 Task: In the  document Olivia ,change text color to 'Dark Green' Insert the shape mentioned shape on right side of the text 'Cloud'. Change color of the shape to  YellowChange shape height to  2
Action: Mouse moved to (366, 555)
Screenshot: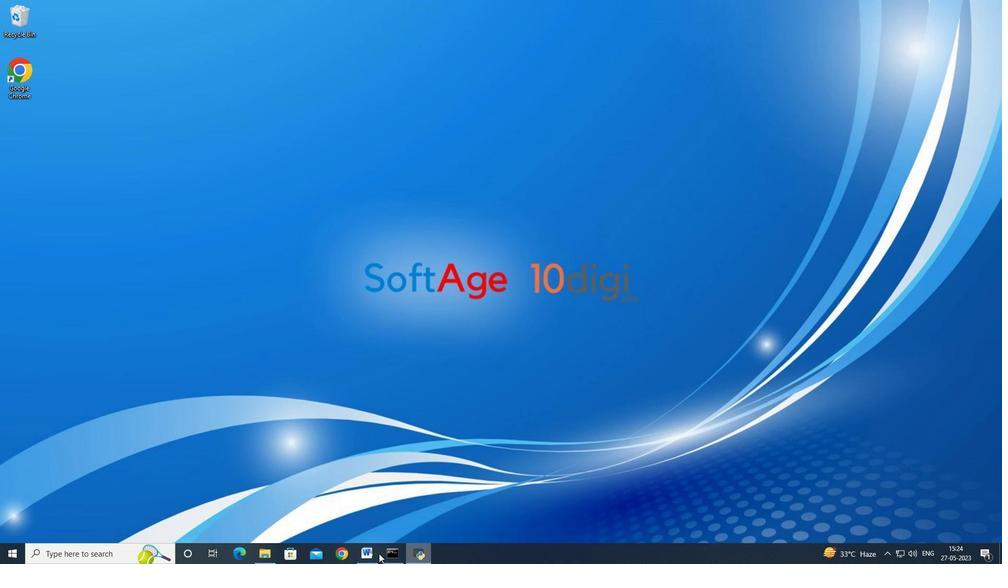 
Action: Mouse pressed left at (366, 555)
Screenshot: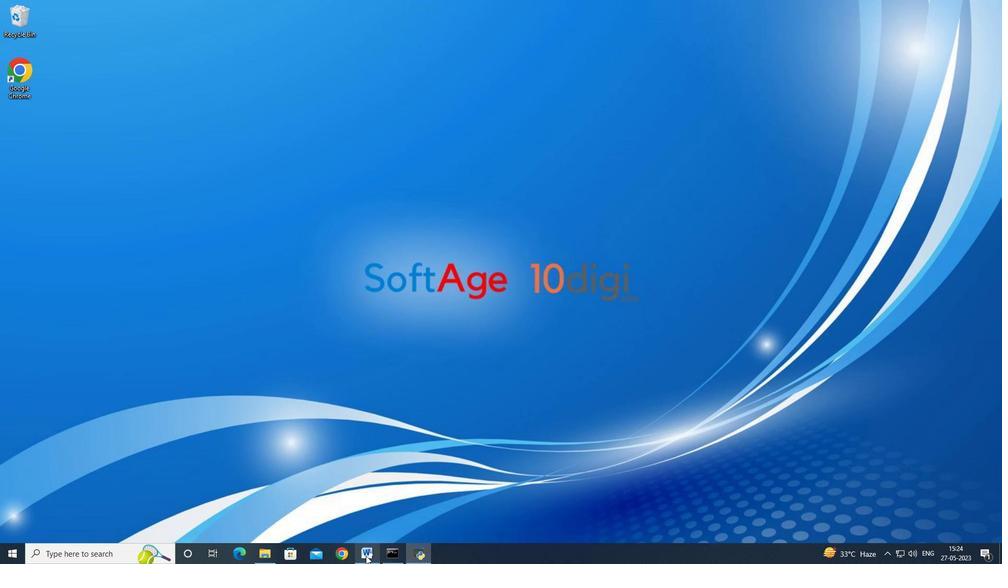 
Action: Mouse moved to (6, 18)
Screenshot: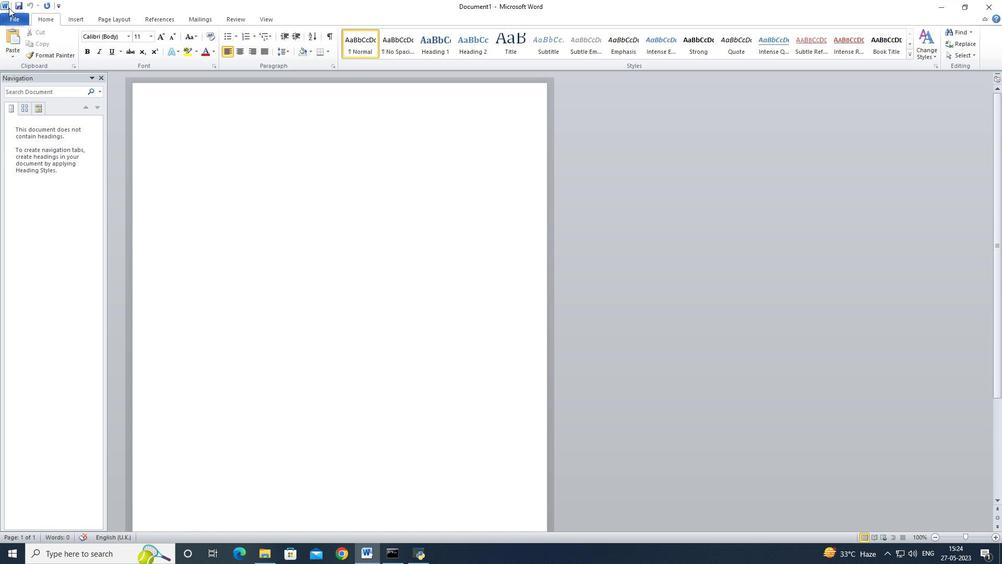 
Action: Mouse pressed left at (6, 18)
Screenshot: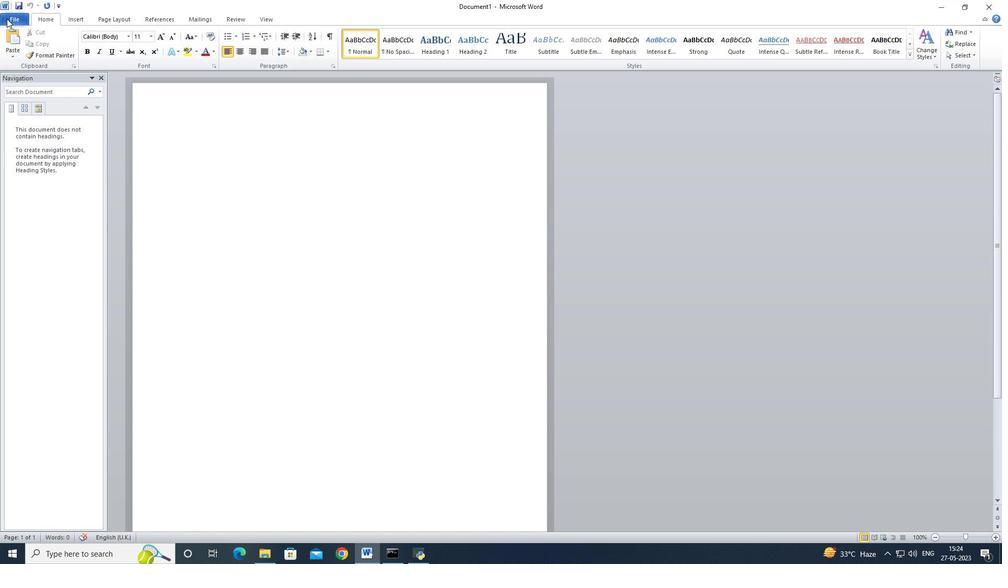 
Action: Mouse moved to (30, 141)
Screenshot: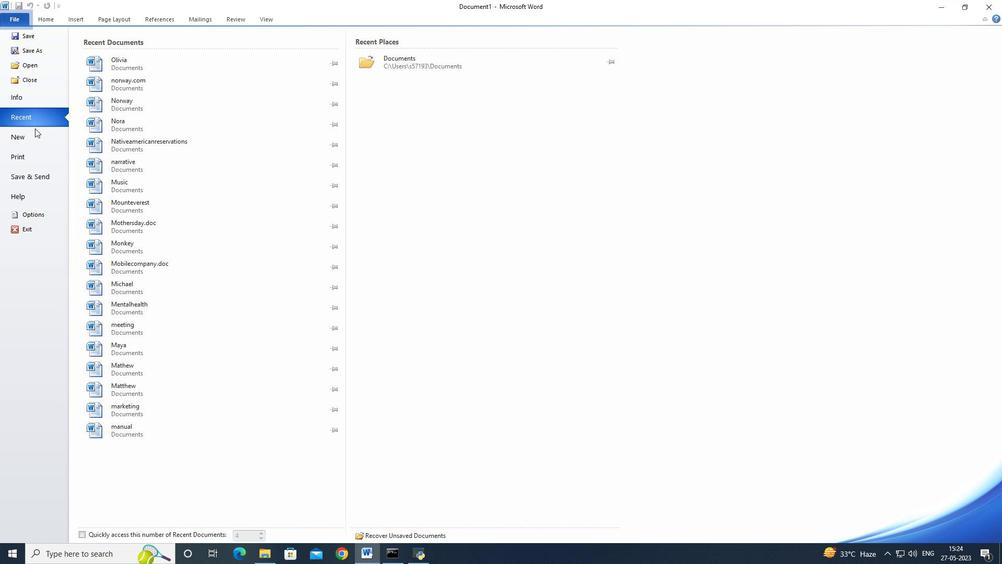 
Action: Mouse pressed left at (30, 141)
Screenshot: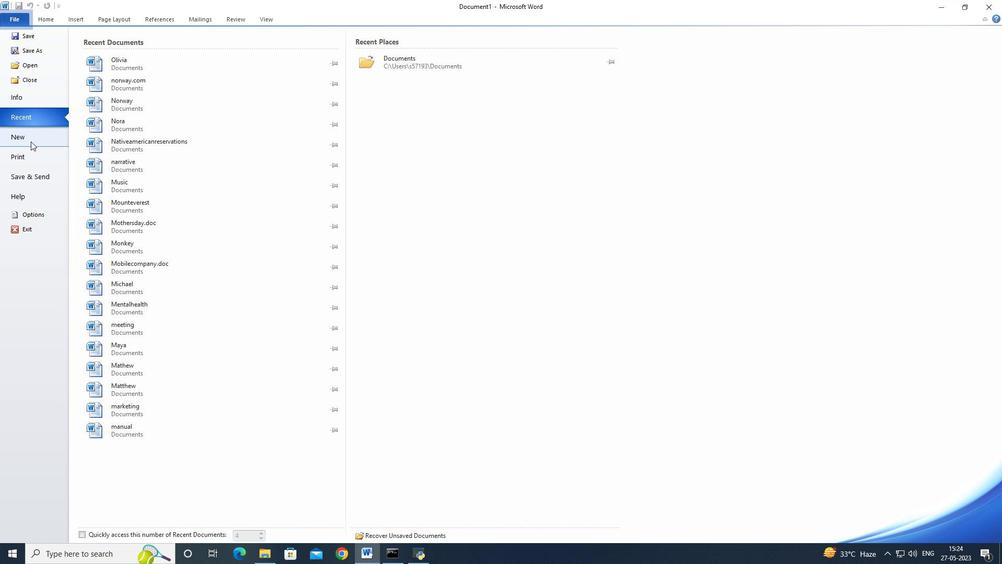 
Action: Mouse moved to (35, 137)
Screenshot: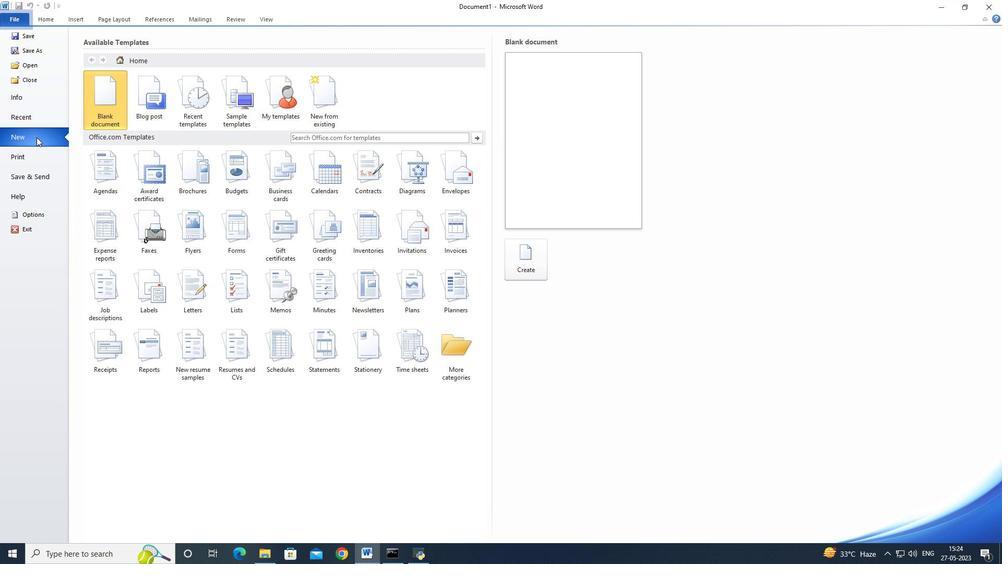 
Action: Mouse pressed left at (35, 137)
Screenshot: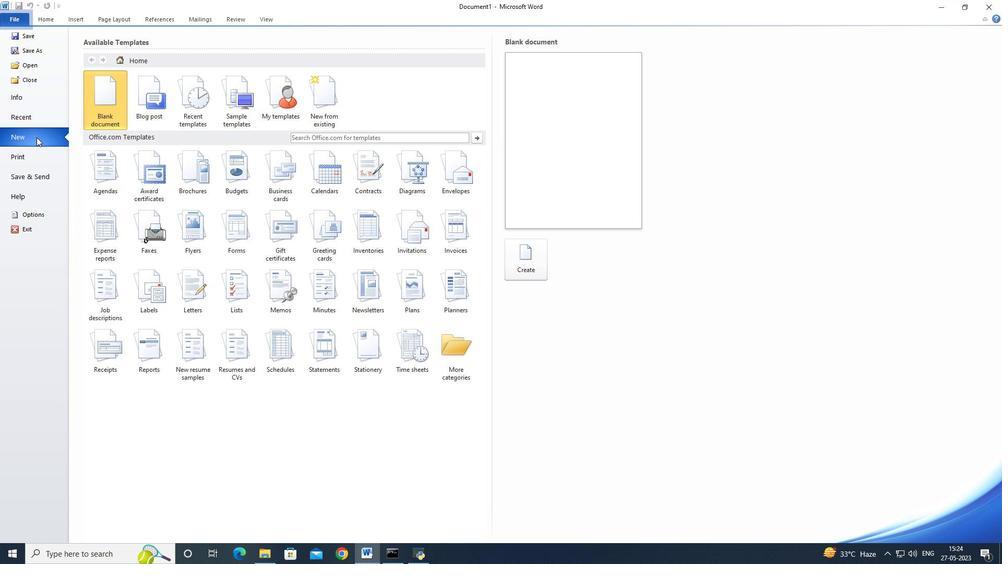 
Action: Mouse moved to (95, 121)
Screenshot: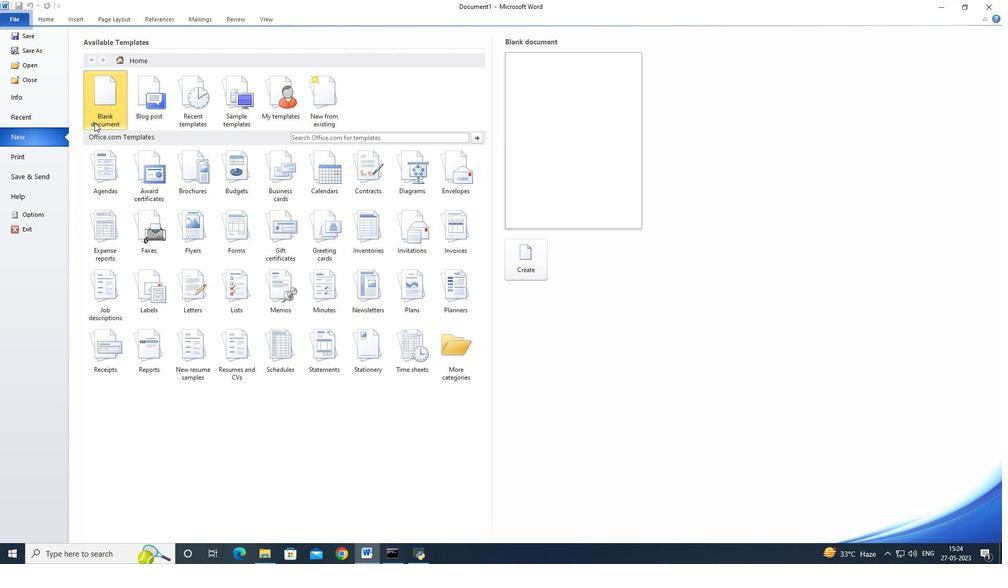 
Action: Mouse pressed left at (95, 121)
Screenshot: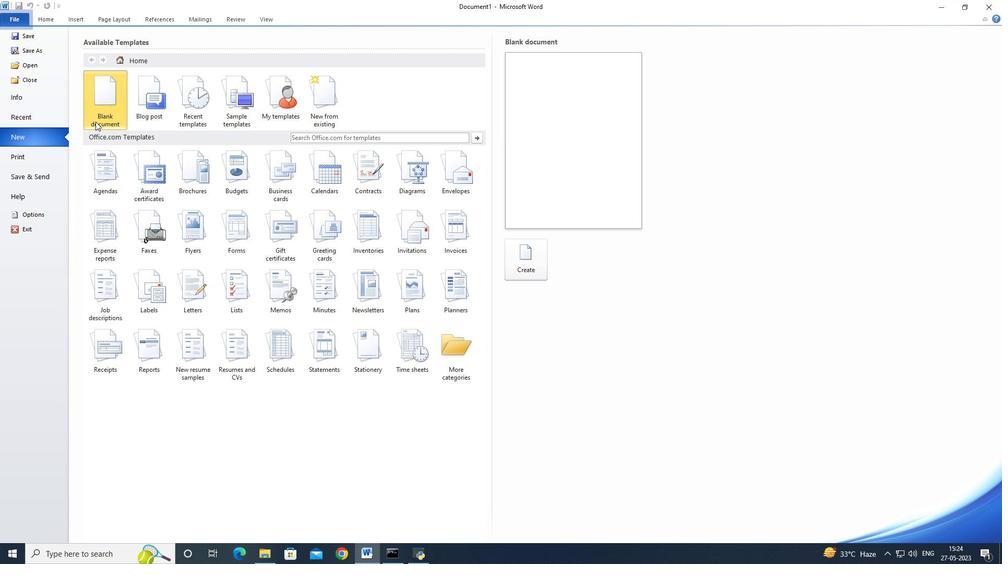
Action: Mouse pressed left at (95, 121)
Screenshot: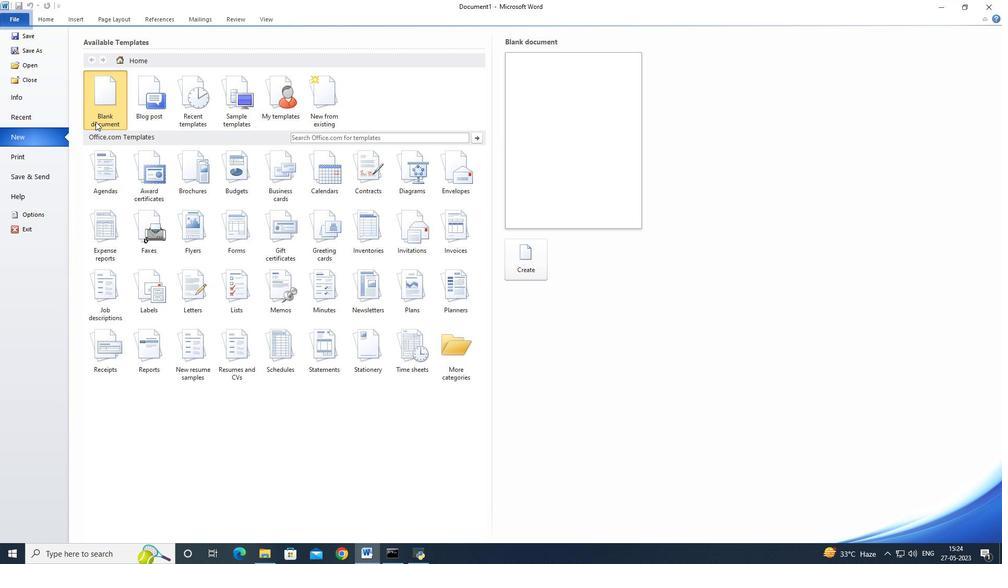 
Action: Mouse moved to (5, 14)
Screenshot: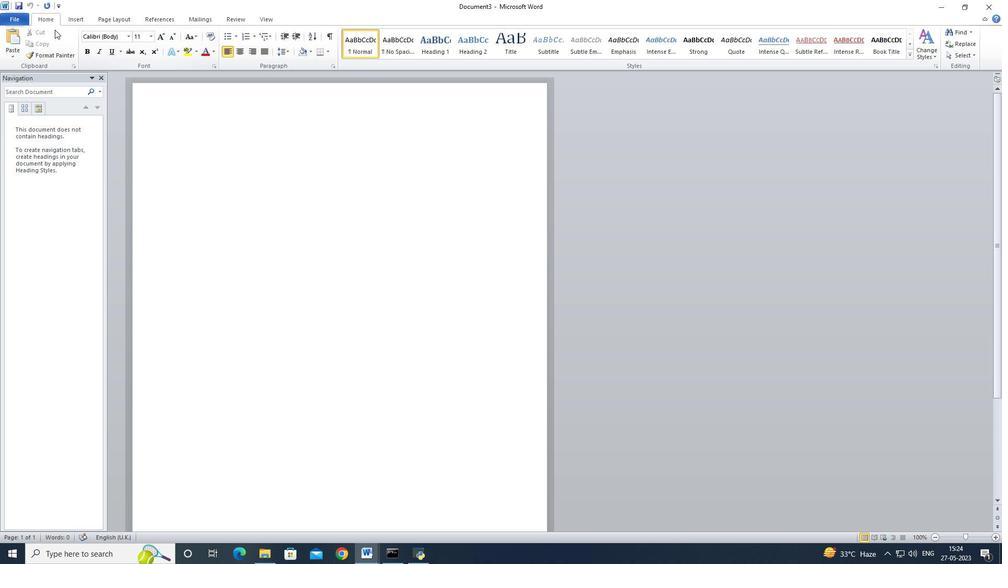 
Action: Mouse pressed left at (5, 14)
Screenshot: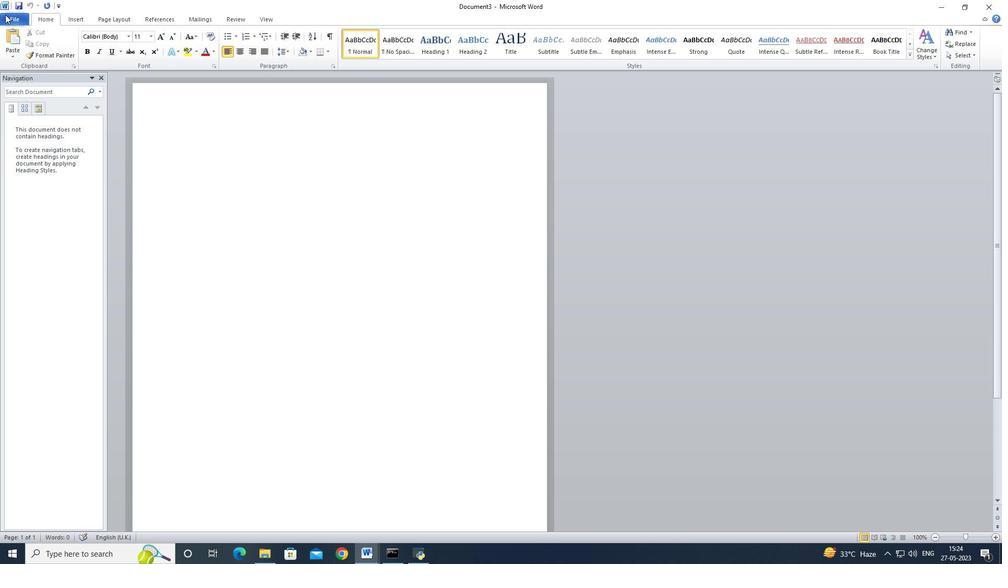
Action: Mouse moved to (33, 66)
Screenshot: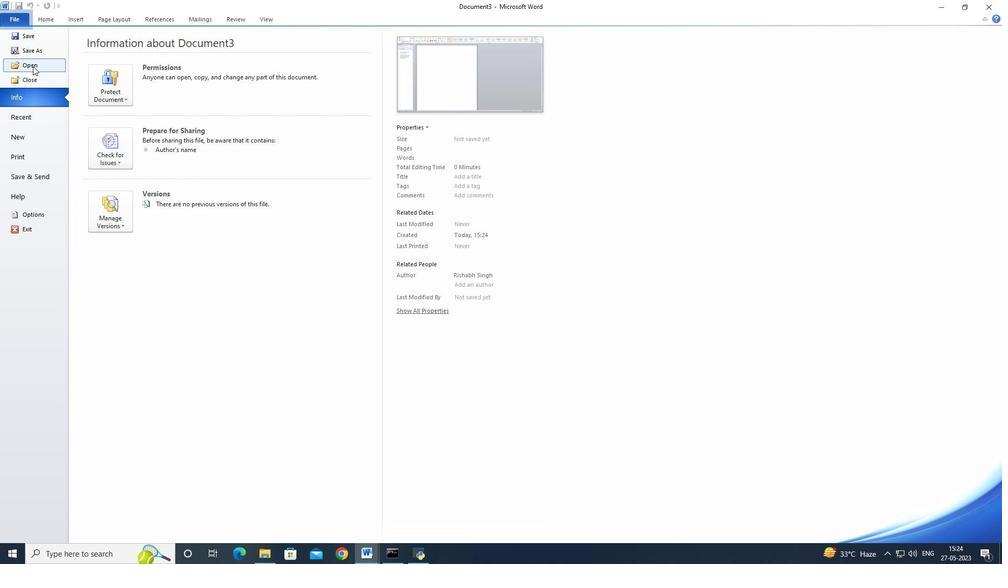 
Action: Mouse pressed left at (33, 66)
Screenshot: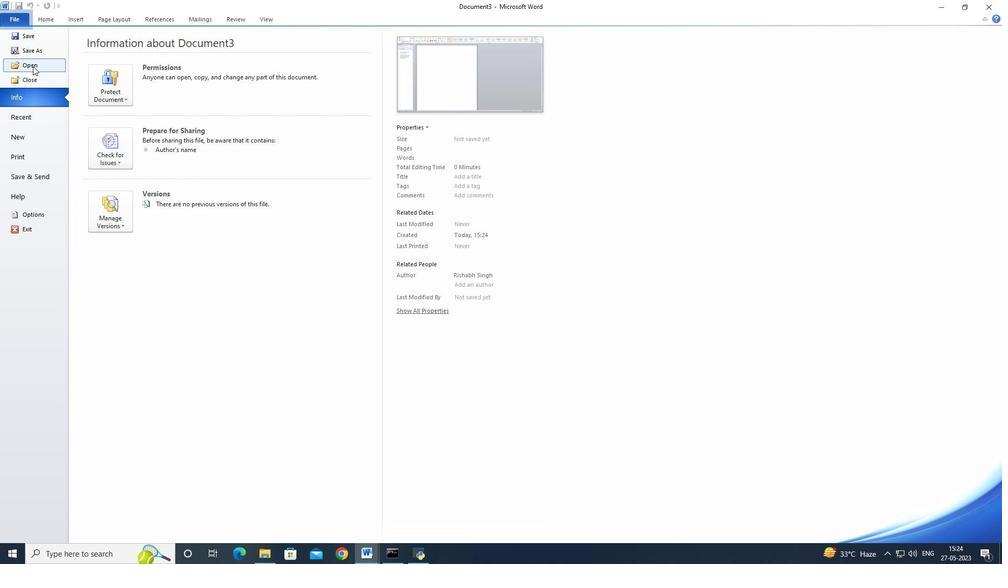 
Action: Mouse moved to (147, 207)
Screenshot: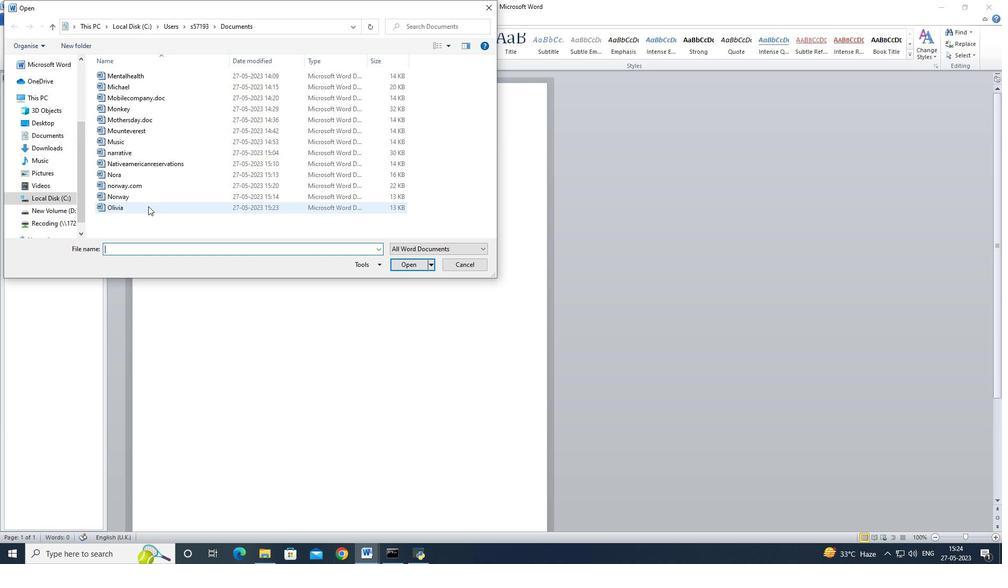 
Action: Mouse pressed left at (147, 207)
Screenshot: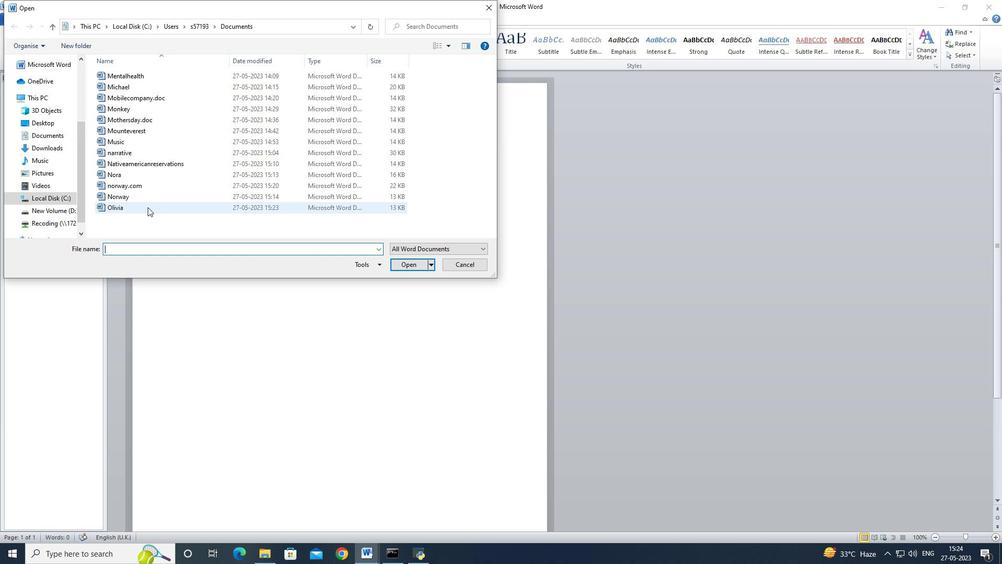
Action: Mouse moved to (418, 265)
Screenshot: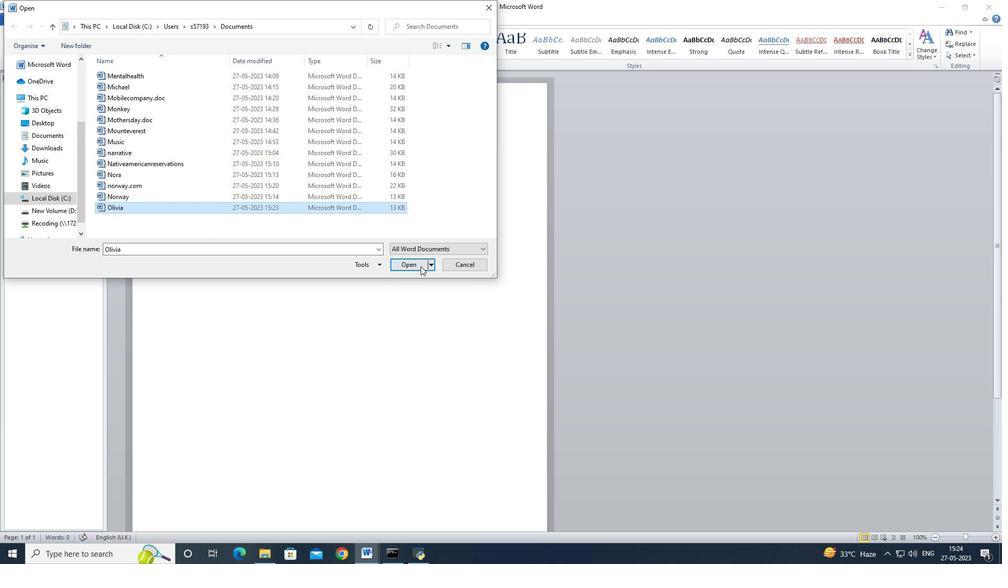 
Action: Mouse pressed left at (418, 265)
Screenshot: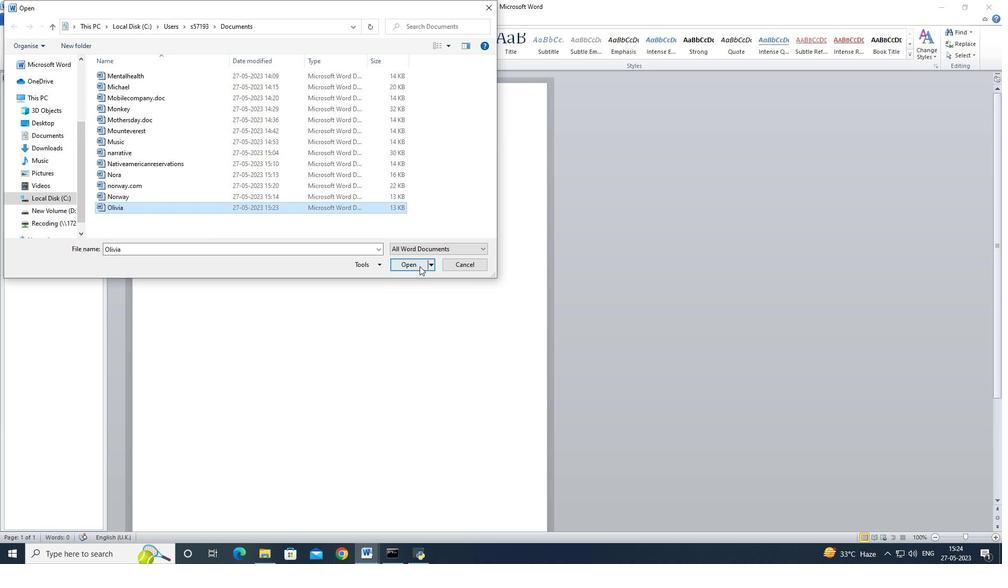 
Action: Mouse moved to (181, 138)
Screenshot: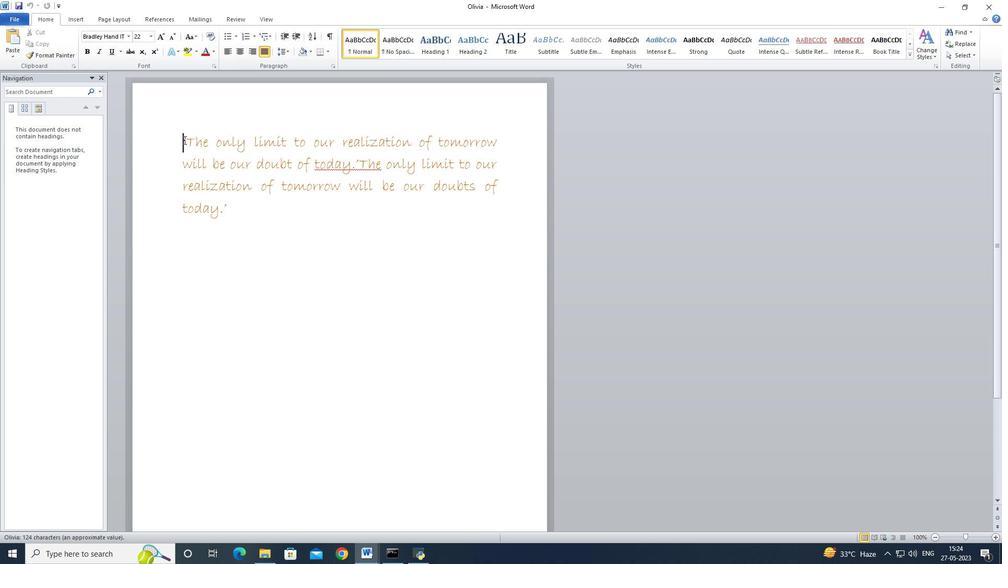 
Action: Mouse pressed left at (181, 138)
Screenshot: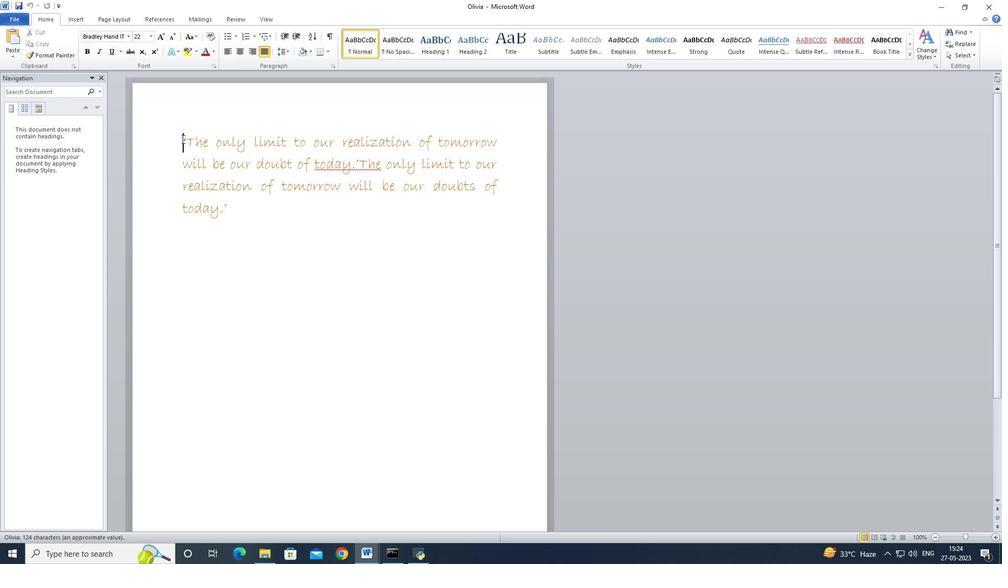 
Action: Mouse moved to (229, 175)
Screenshot: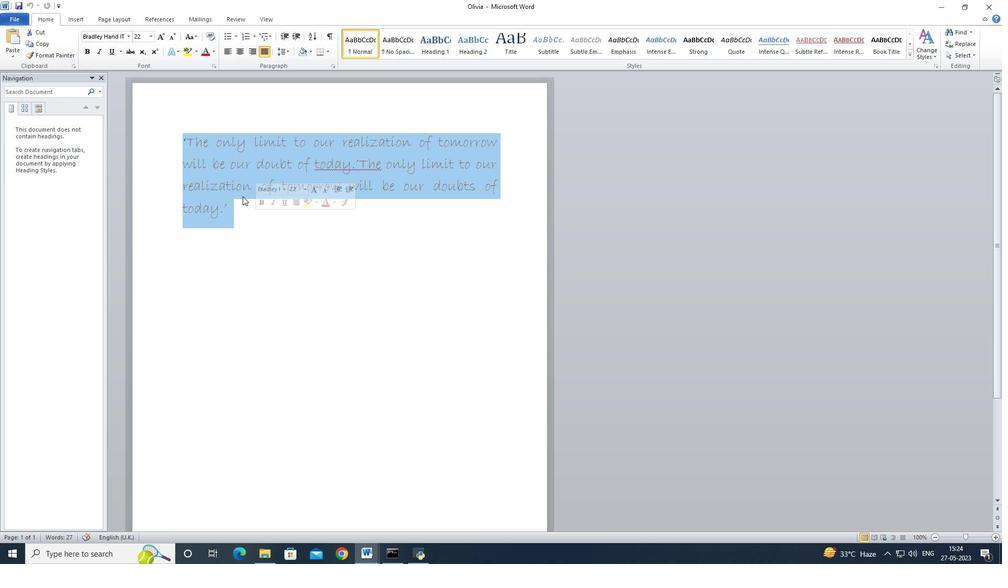 
Action: Mouse pressed right at (229, 175)
Screenshot: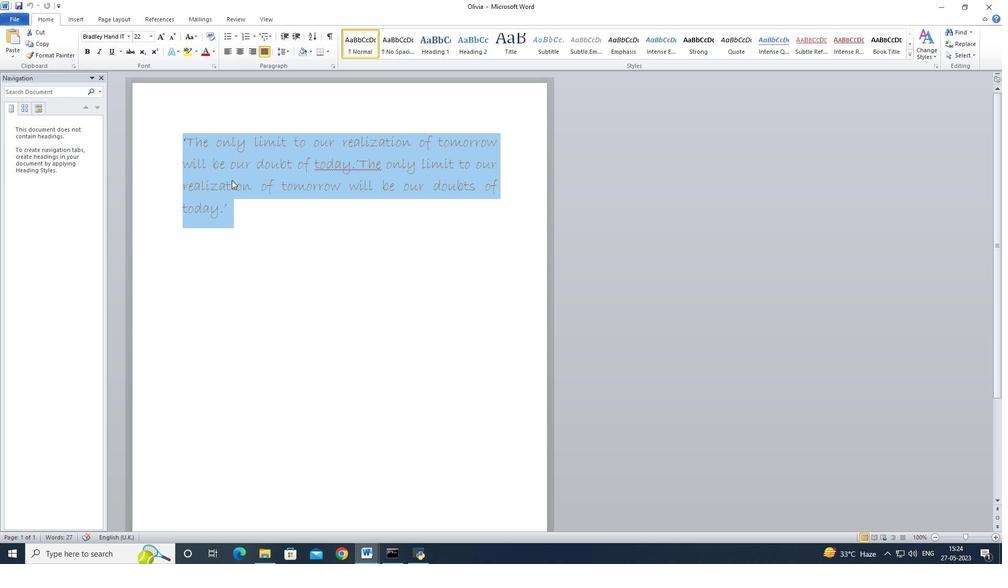 
Action: Mouse moved to (306, 156)
Screenshot: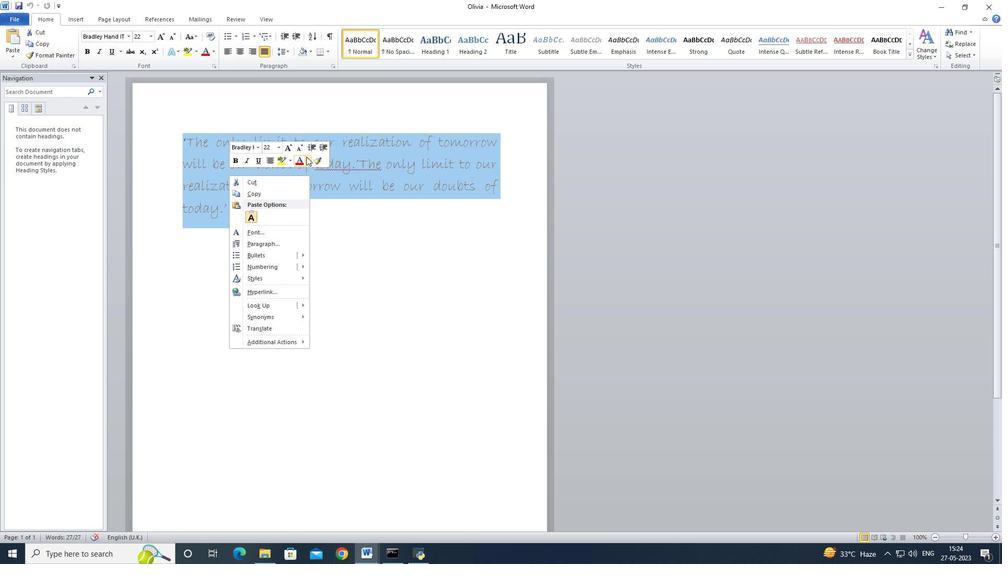 
Action: Mouse pressed left at (306, 156)
Screenshot: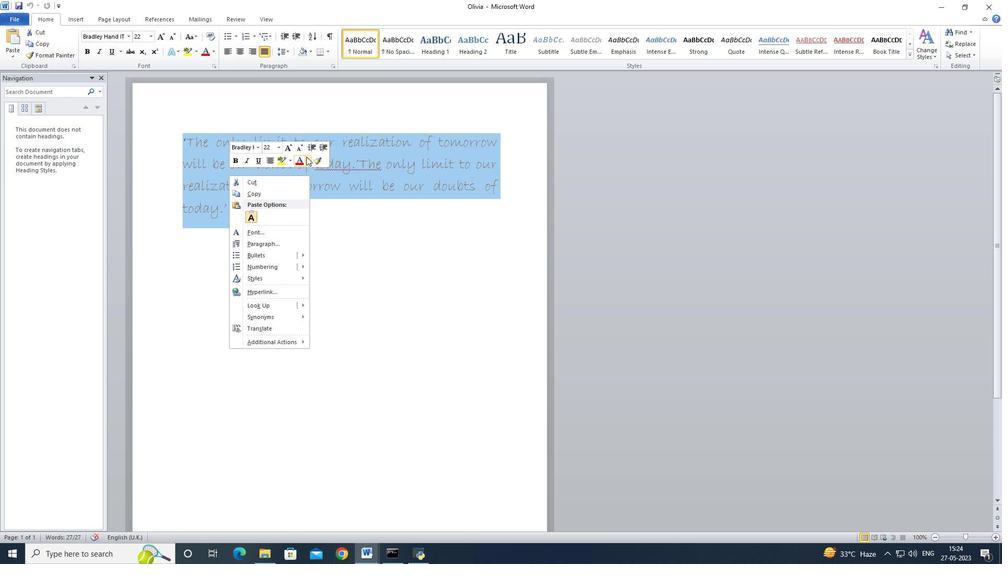 
Action: Mouse moved to (353, 231)
Screenshot: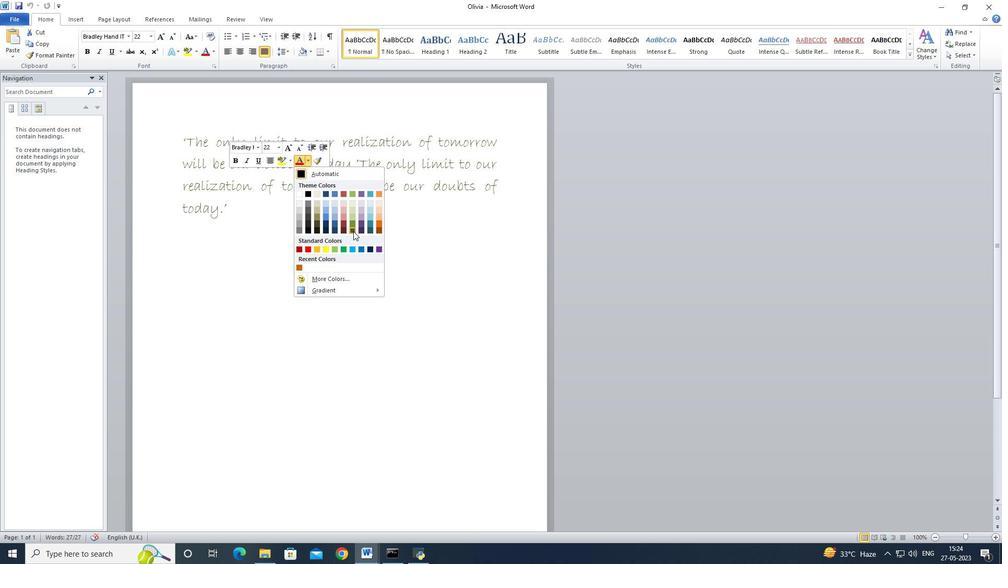 
Action: Mouse pressed left at (353, 231)
Screenshot: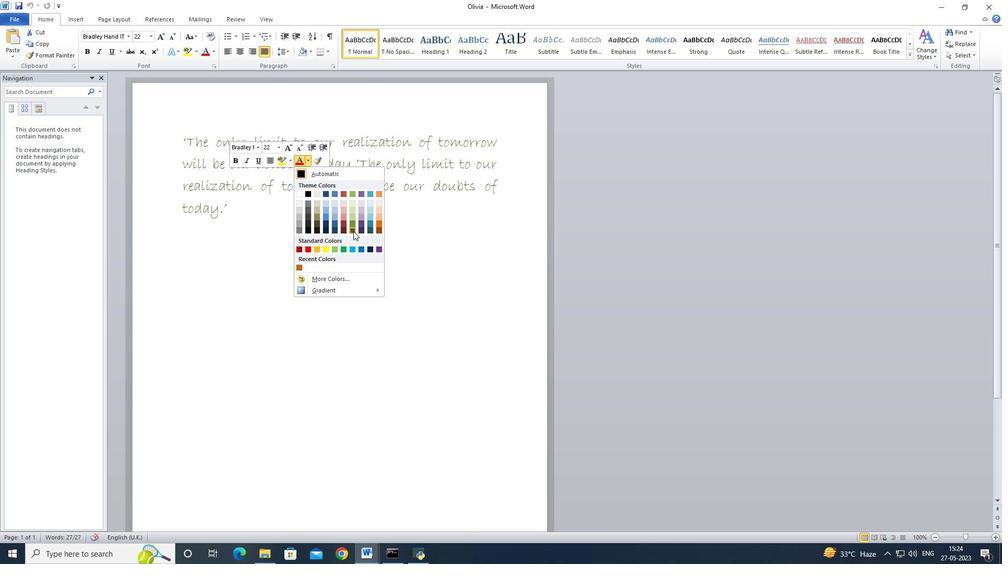 
Action: Mouse moved to (331, 247)
Screenshot: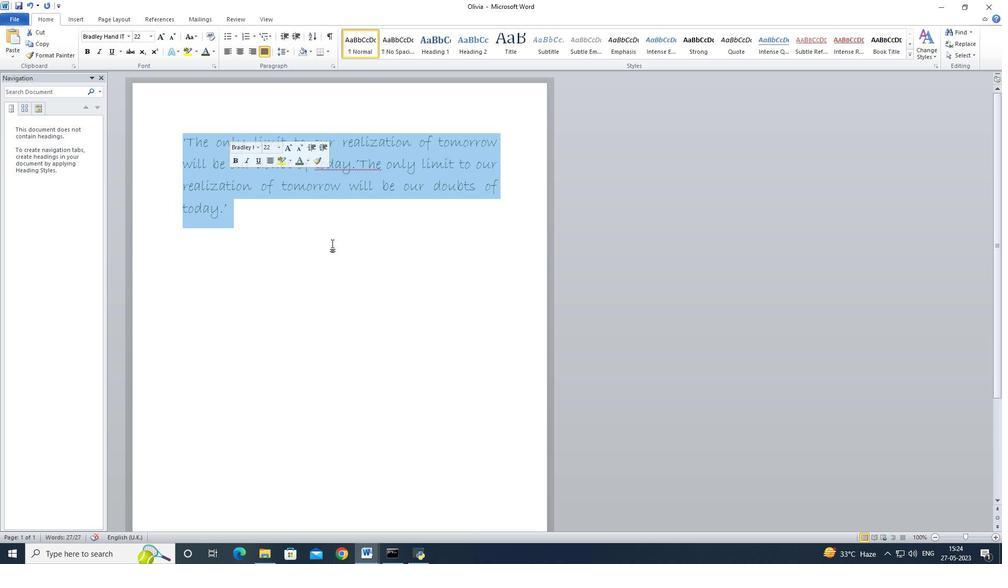 
Action: Mouse pressed left at (331, 247)
Screenshot: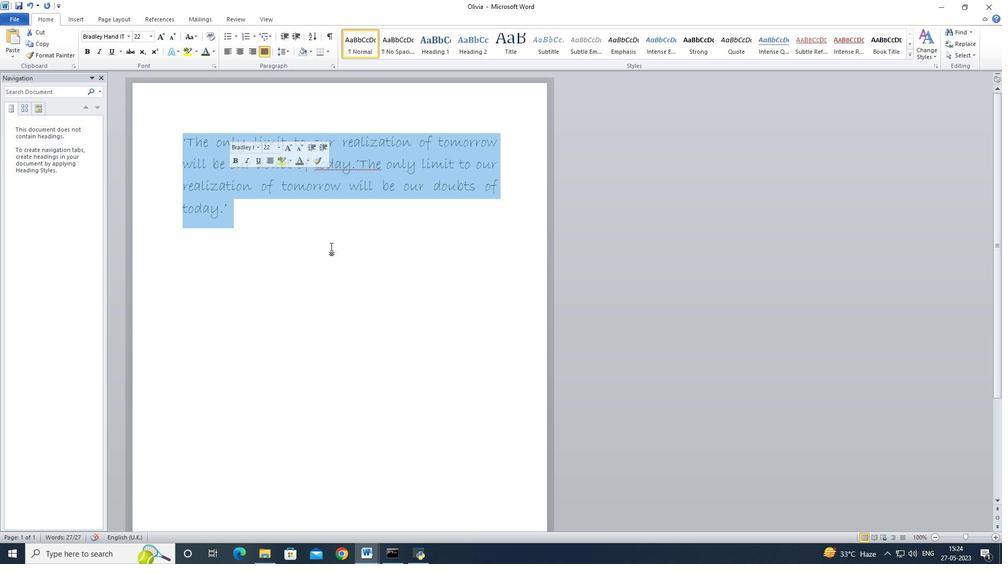 
Action: Mouse moved to (58, 22)
Screenshot: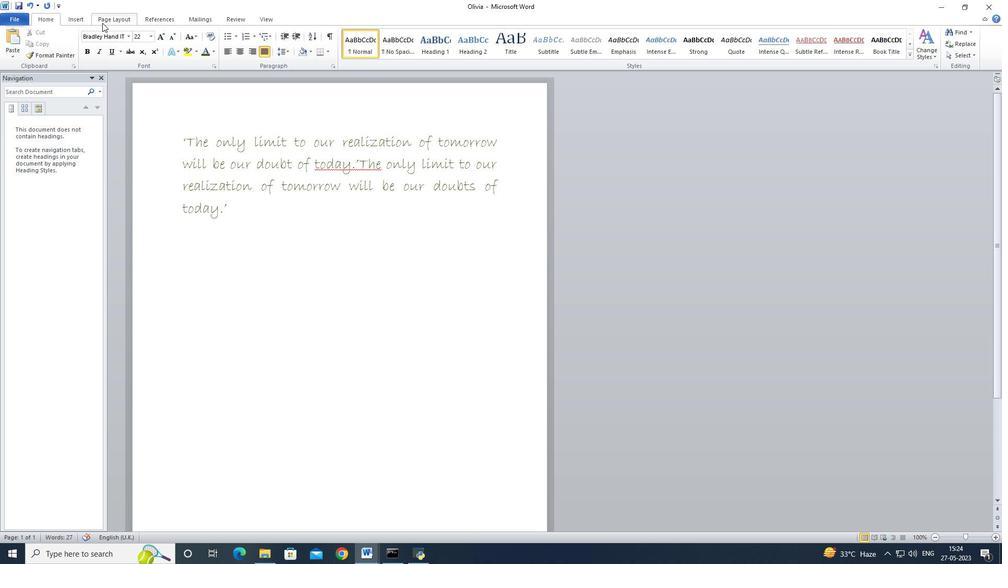 
Action: Key pressed <Key.space>
Screenshot: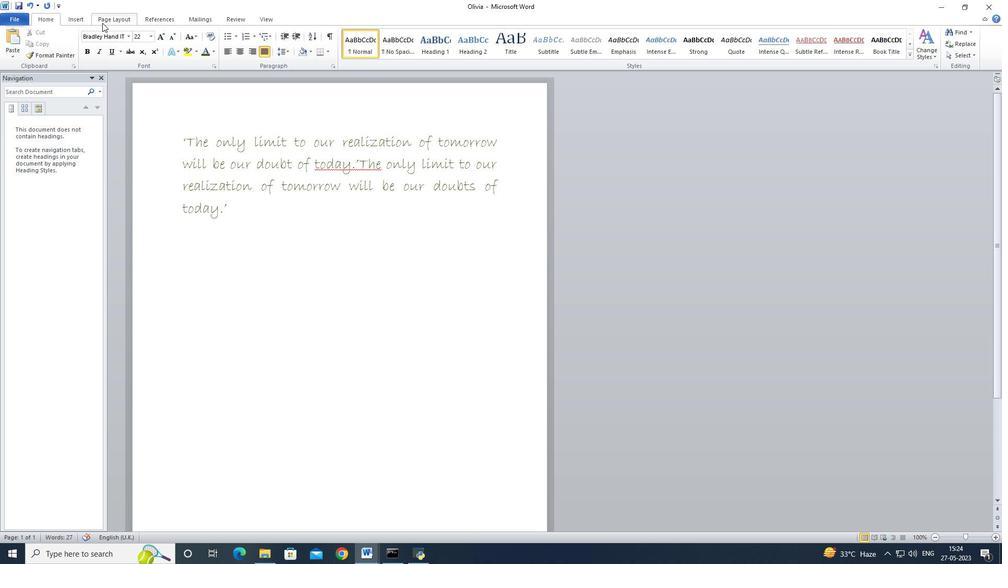 
Action: Mouse moved to (85, 21)
Screenshot: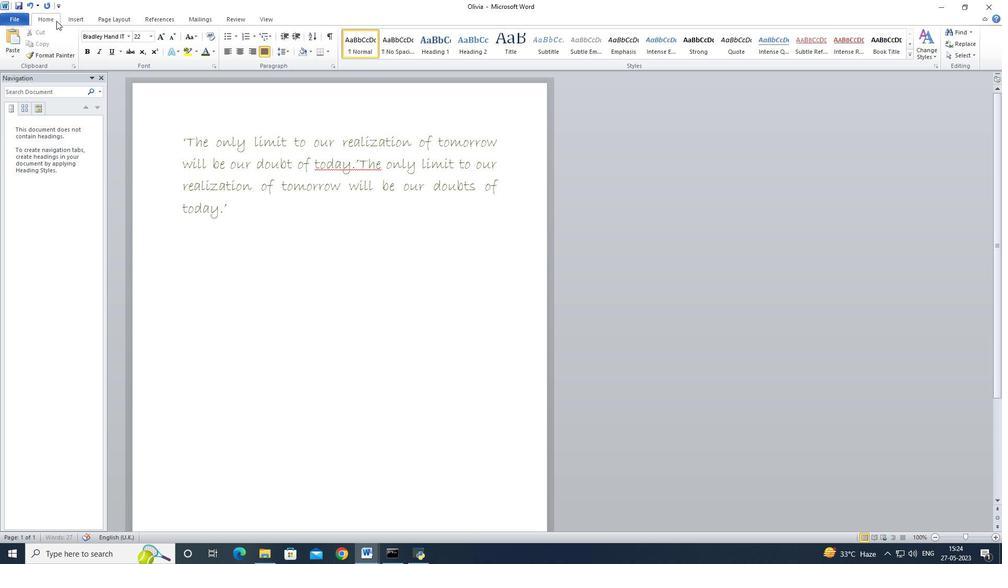 
Action: Mouse pressed left at (85, 21)
Screenshot: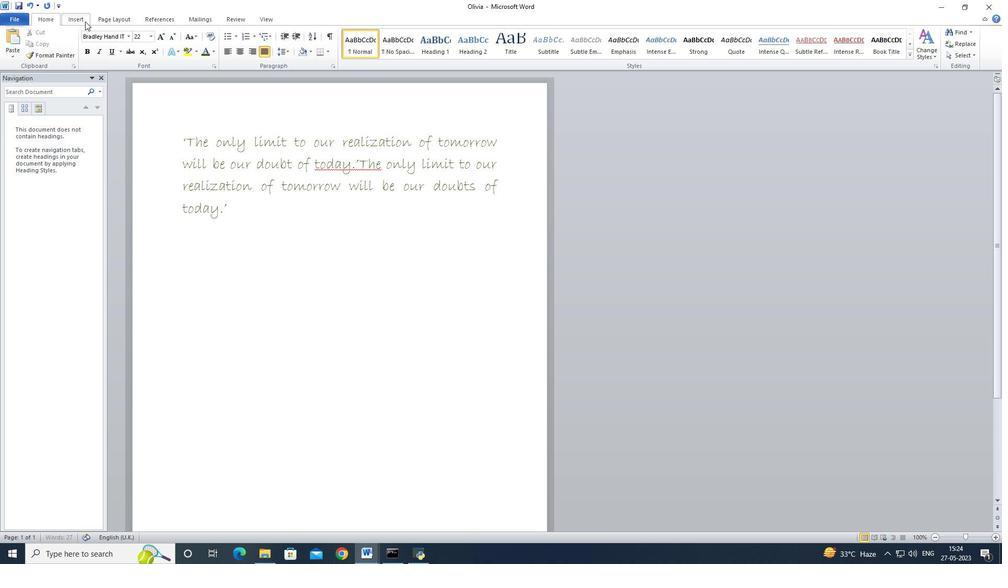 
Action: Mouse moved to (160, 57)
Screenshot: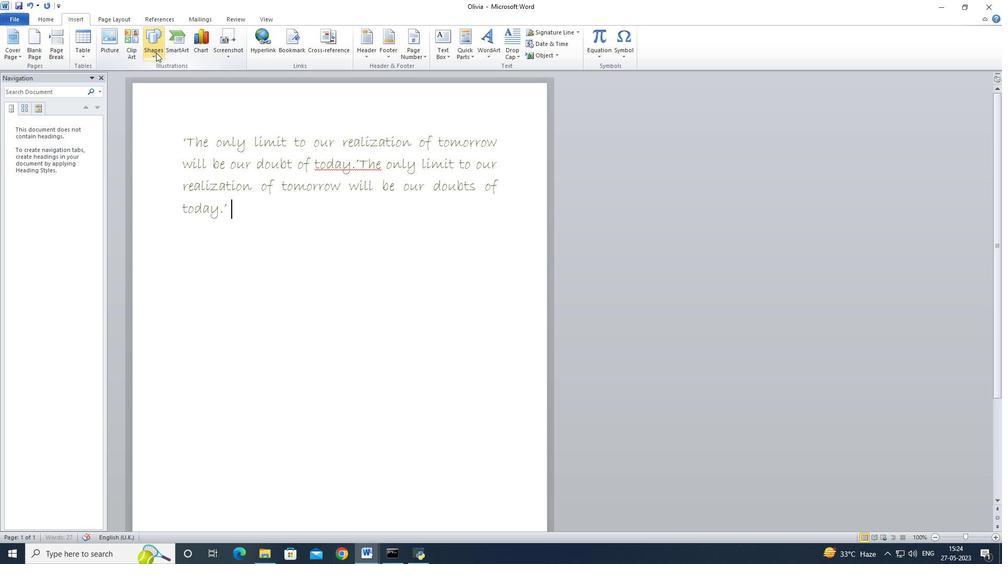 
Action: Mouse pressed left at (160, 57)
Screenshot: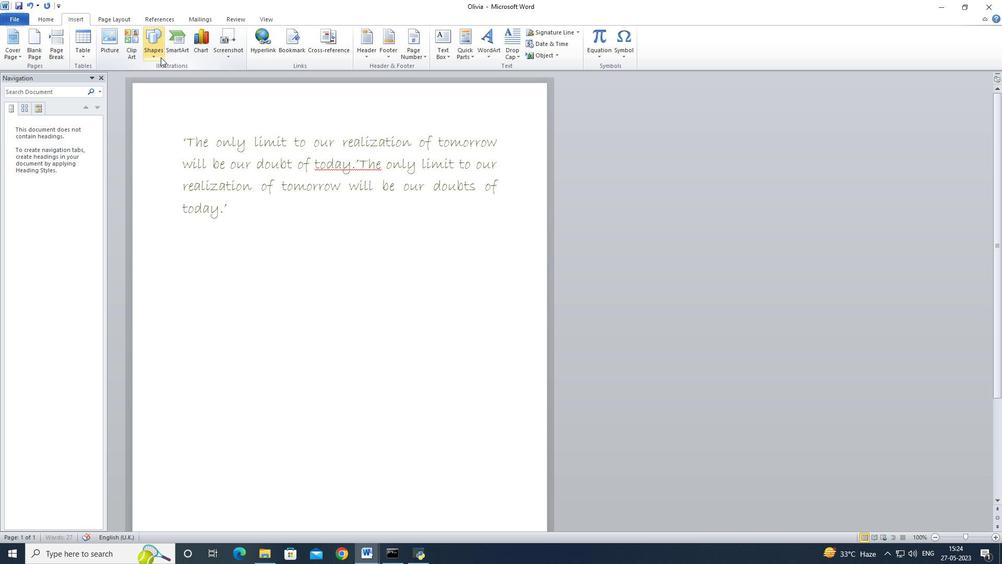
Action: Mouse moved to (257, 167)
Screenshot: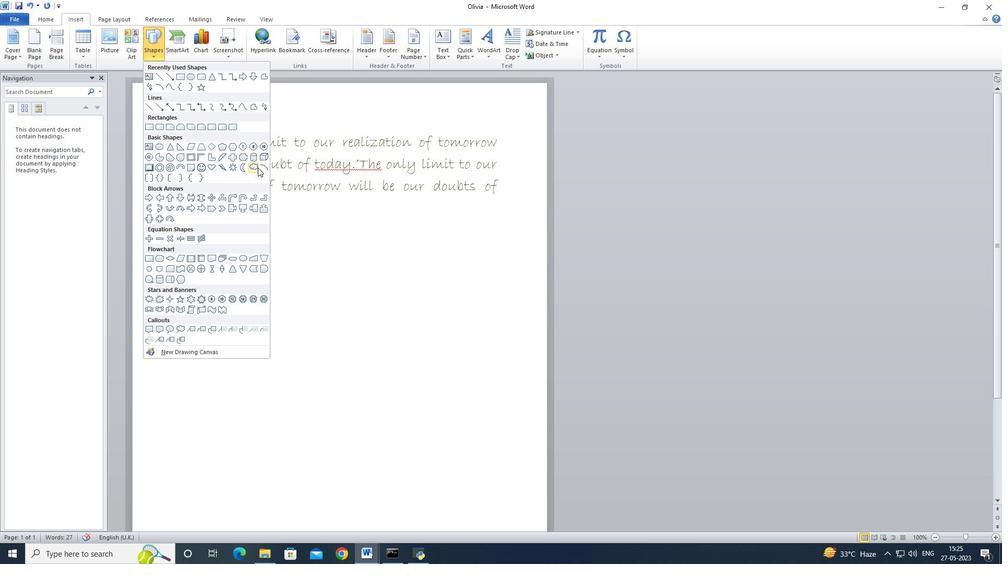 
Action: Mouse pressed left at (257, 167)
Screenshot: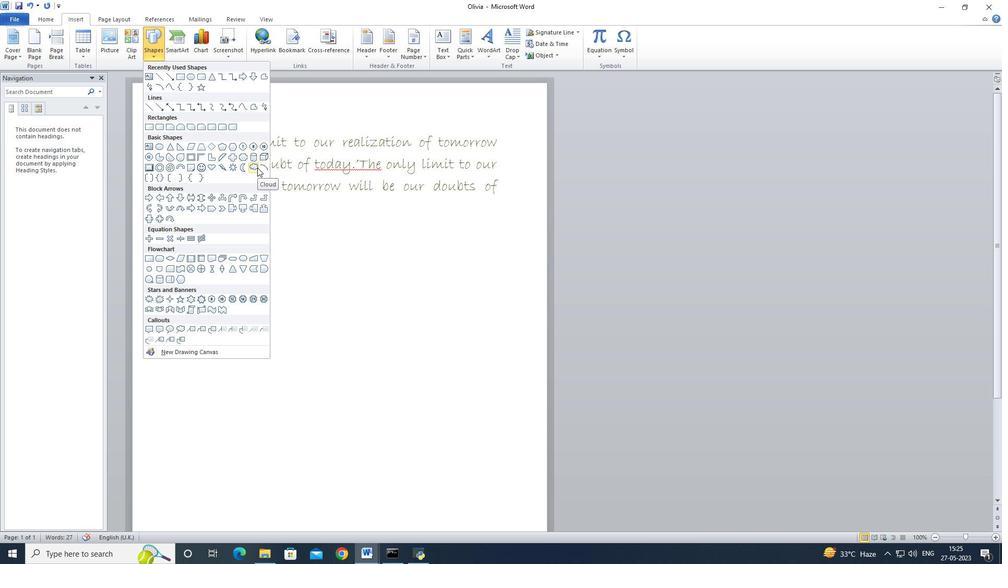 
Action: Mouse moved to (268, 213)
Screenshot: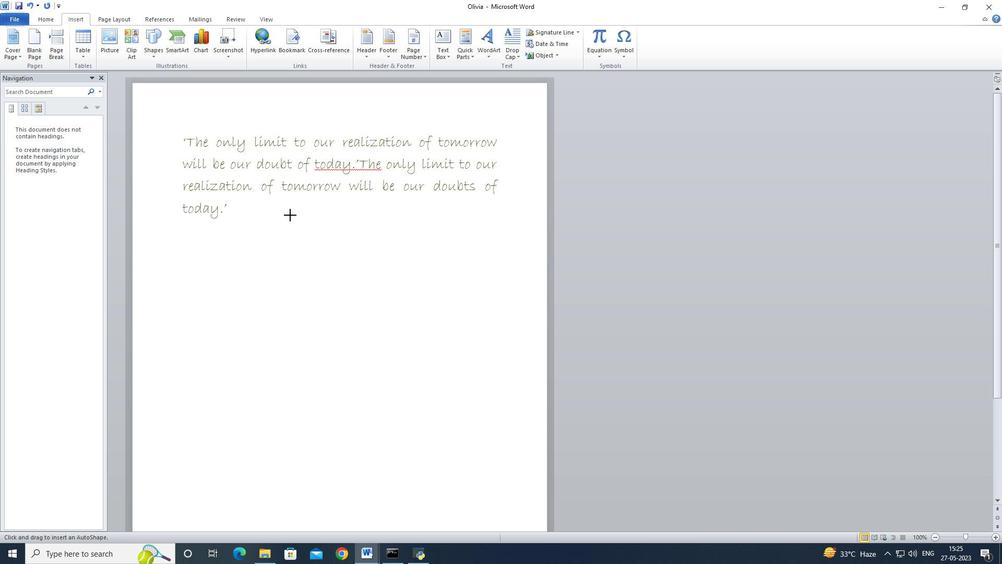 
Action: Mouse pressed left at (268, 213)
Screenshot: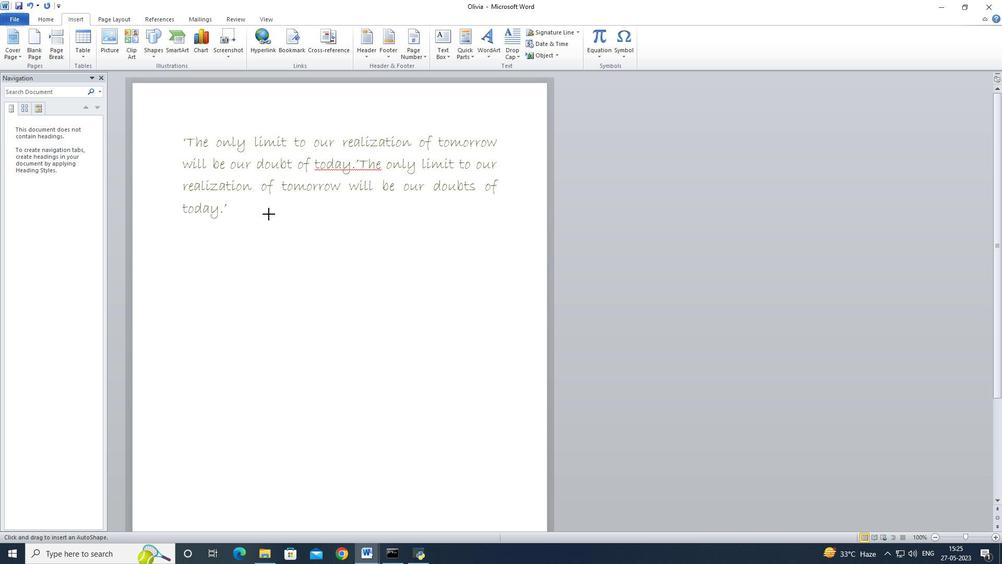
Action: Mouse moved to (884, 35)
Screenshot: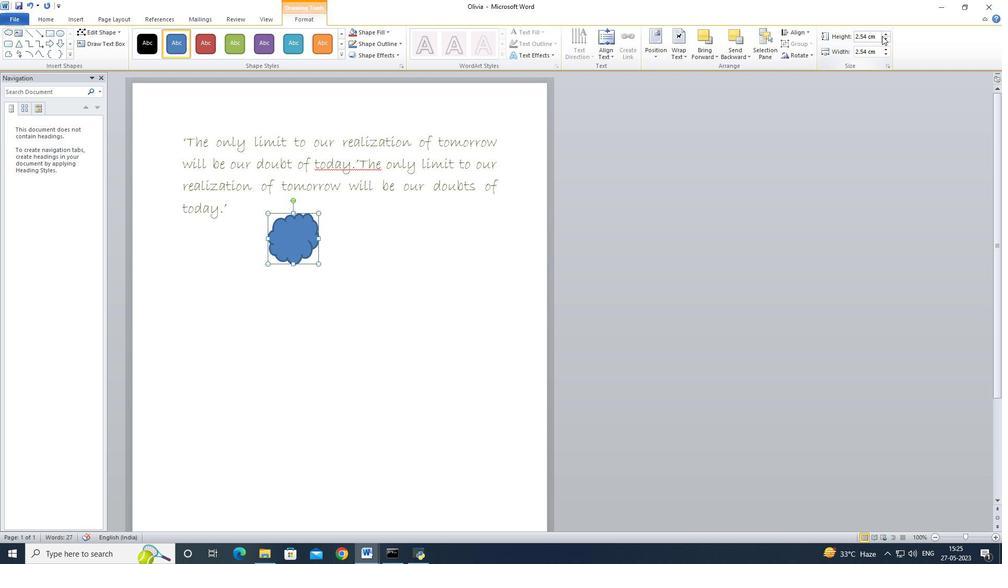 
Action: Mouse pressed left at (884, 35)
Screenshot: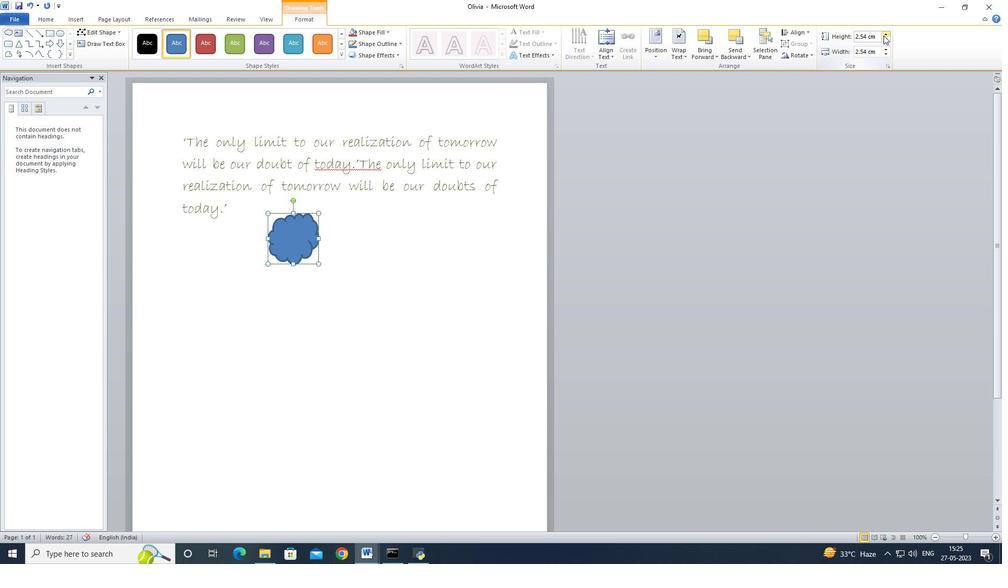 
Action: Mouse pressed left at (884, 35)
Screenshot: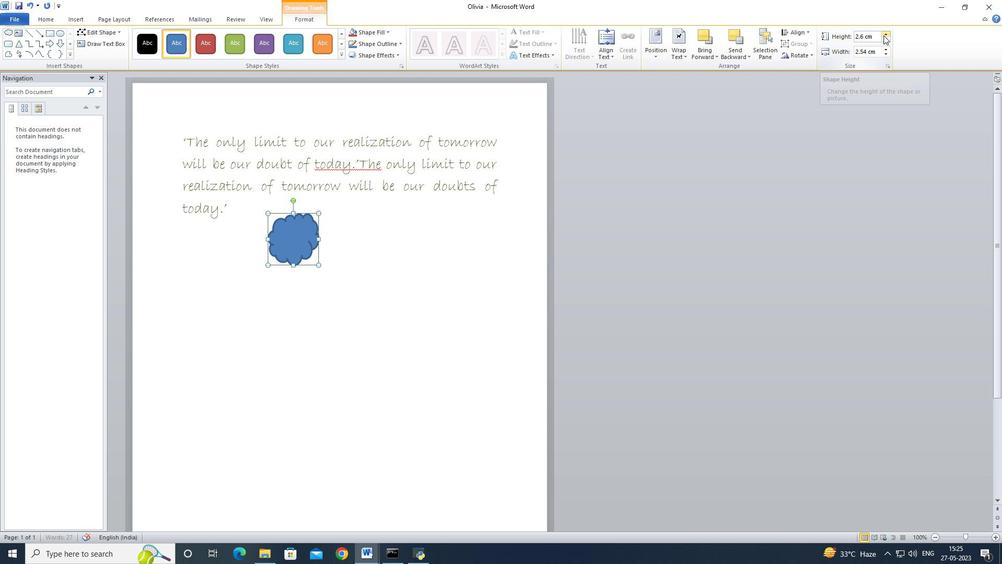 
Action: Mouse pressed left at (884, 35)
Screenshot: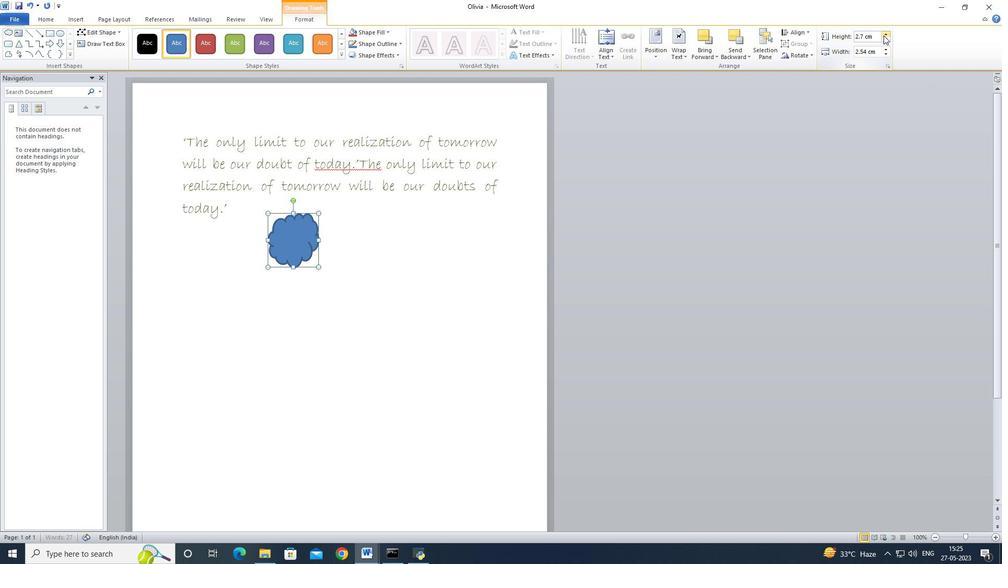 
Action: Mouse moved to (885, 41)
Screenshot: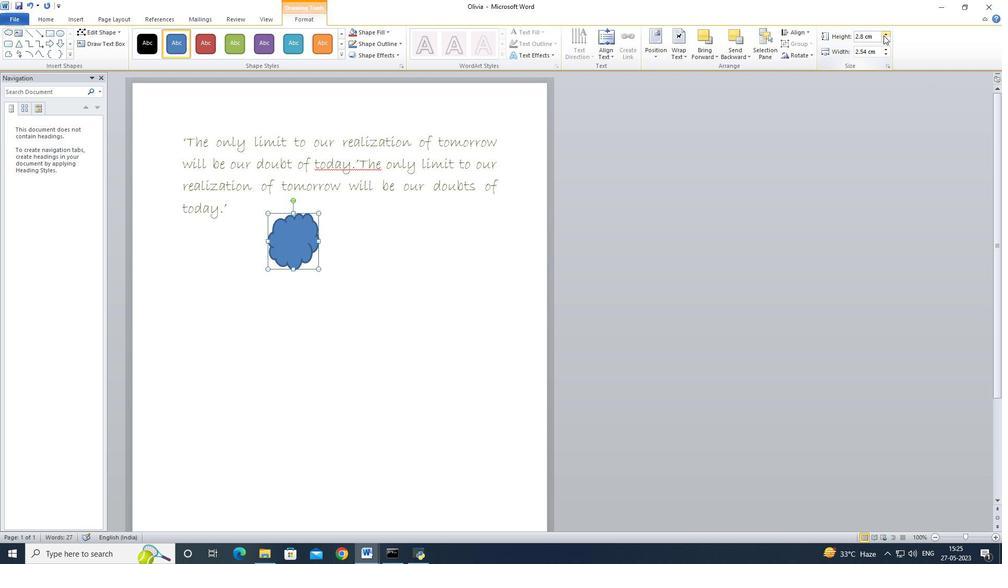 
Action: Mouse pressed left at (885, 41)
Screenshot: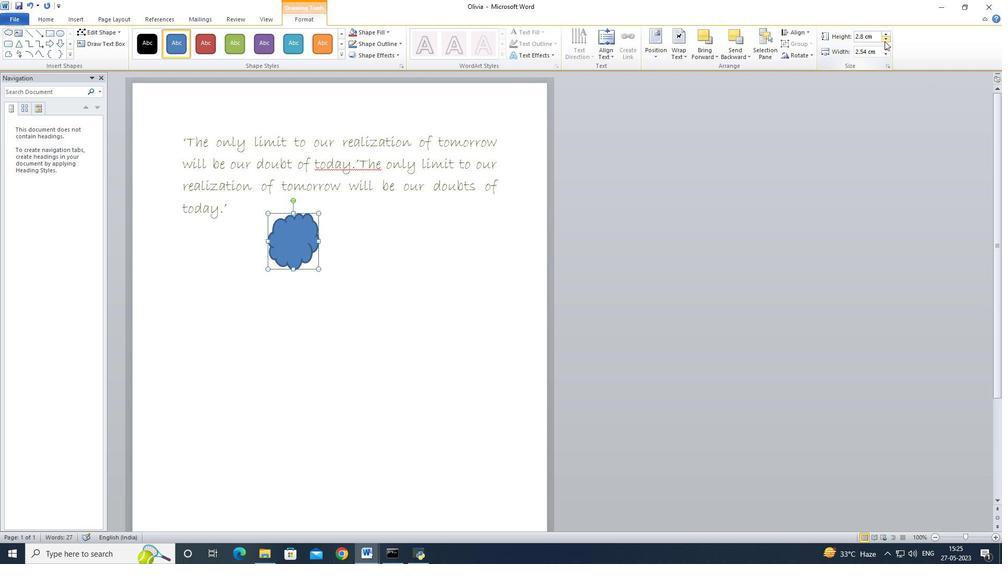 
Action: Mouse moved to (886, 36)
Screenshot: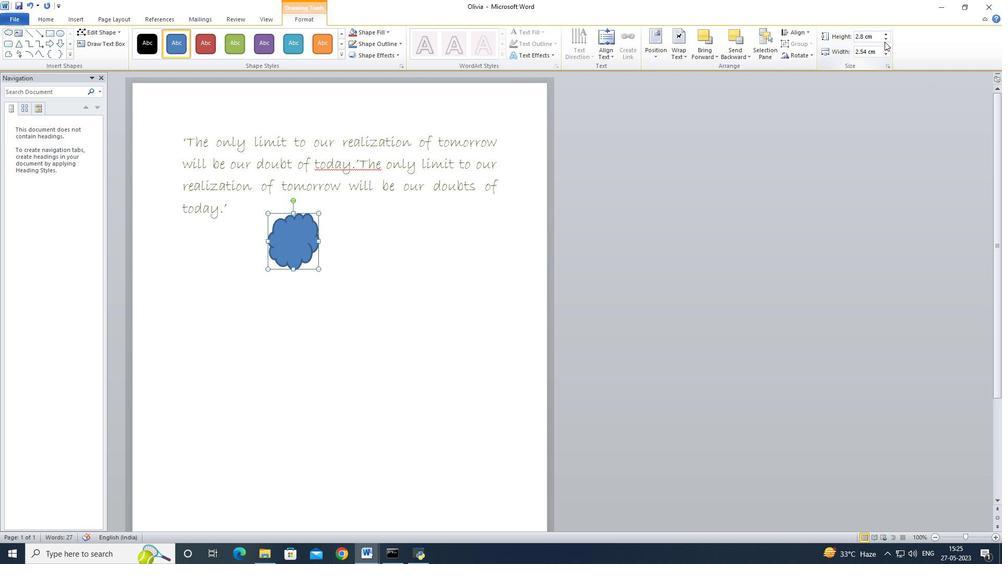 
Action: Mouse pressed left at (886, 36)
Screenshot: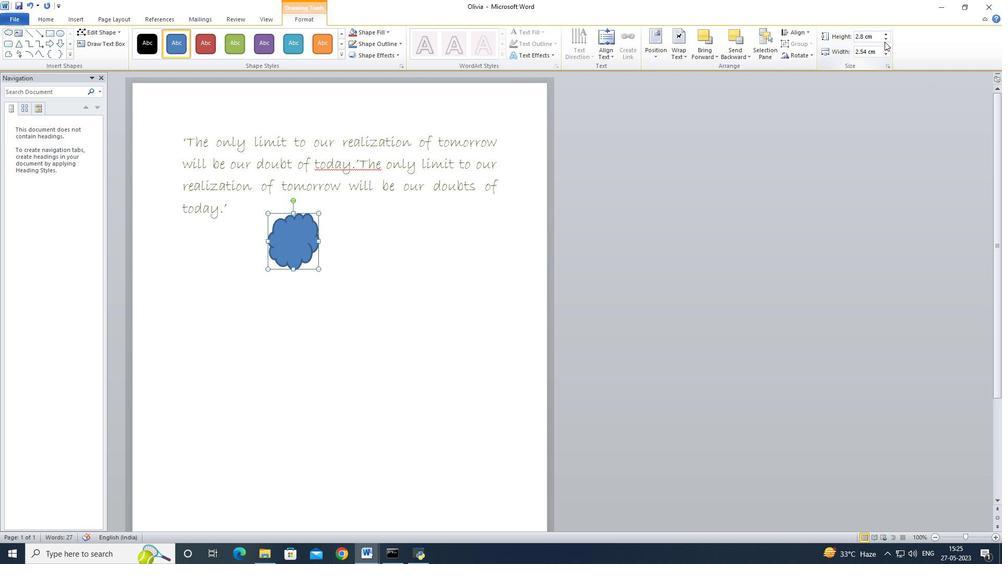 
Action: Mouse moved to (886, 36)
Screenshot: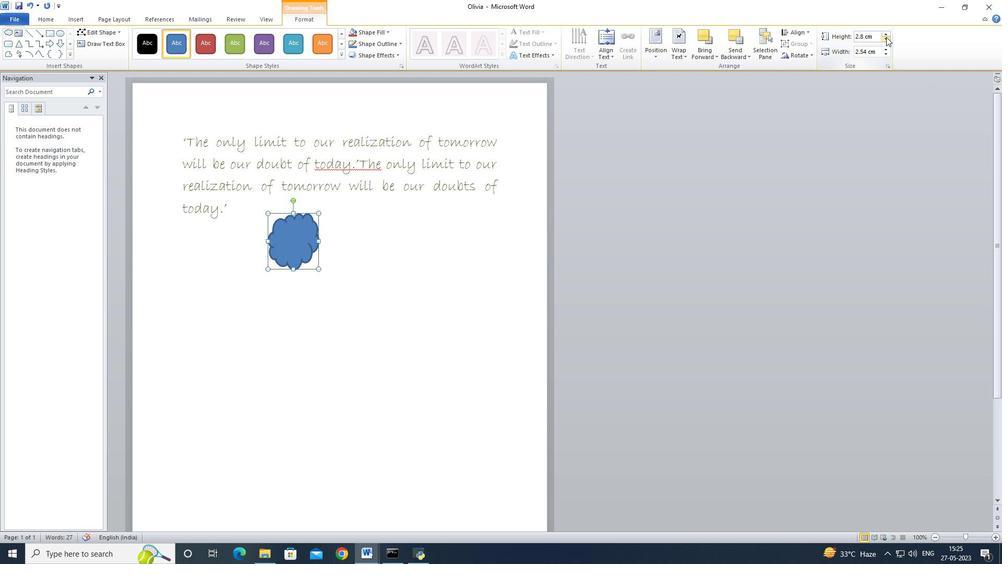 
Action: Mouse pressed left at (886, 36)
Screenshot: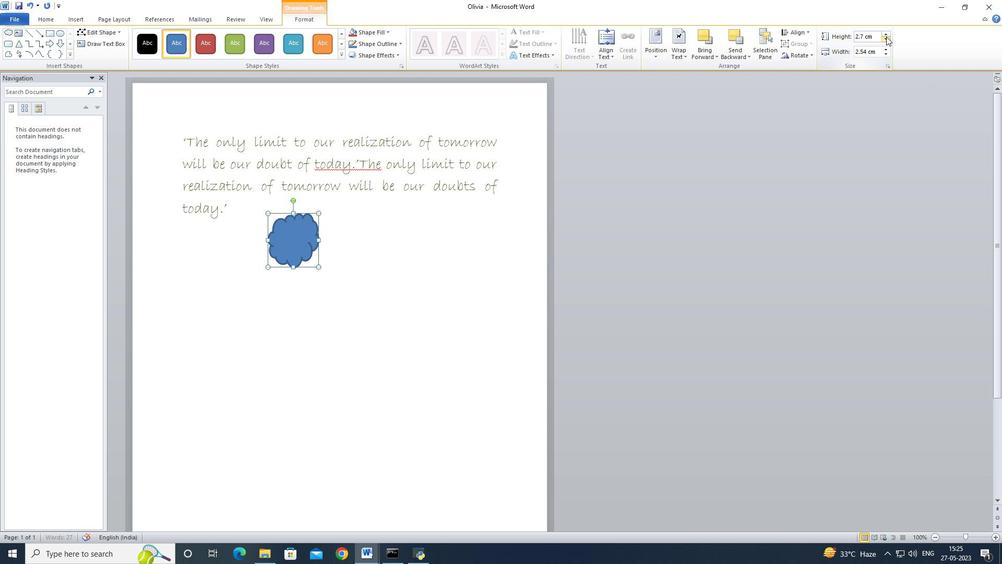 
Action: Mouse pressed left at (886, 36)
Screenshot: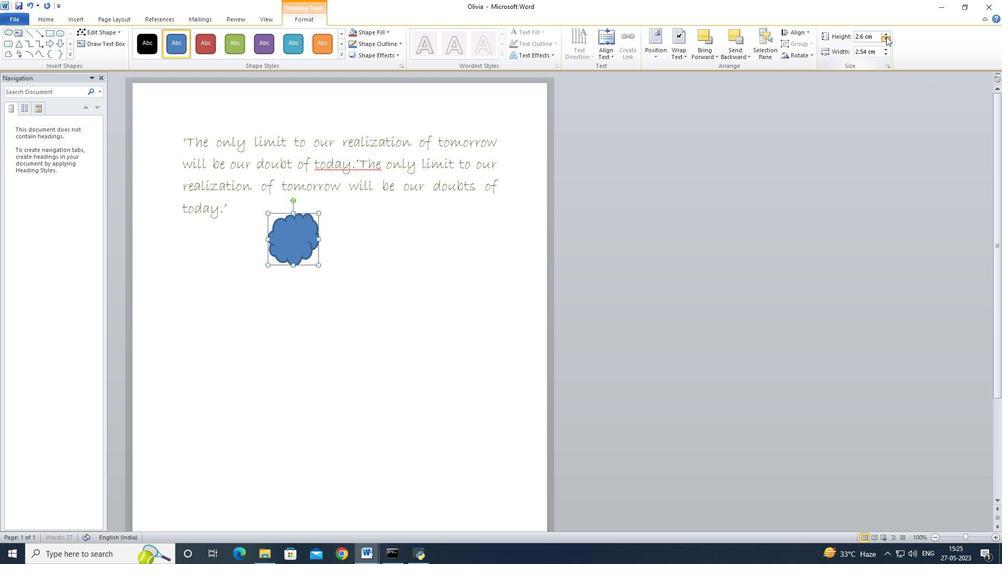 
Action: Mouse pressed left at (886, 36)
Screenshot: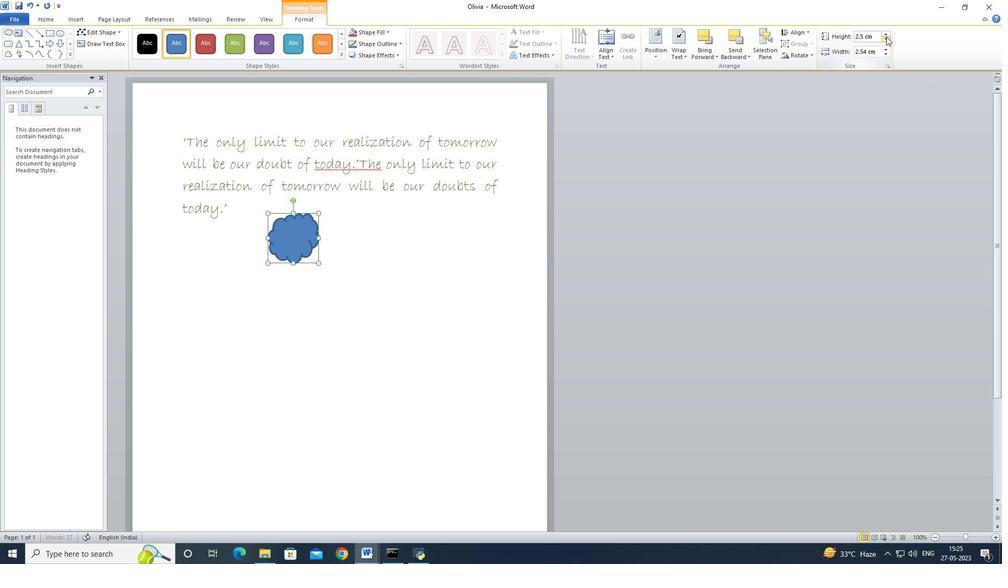 
Action: Mouse pressed left at (886, 36)
Screenshot: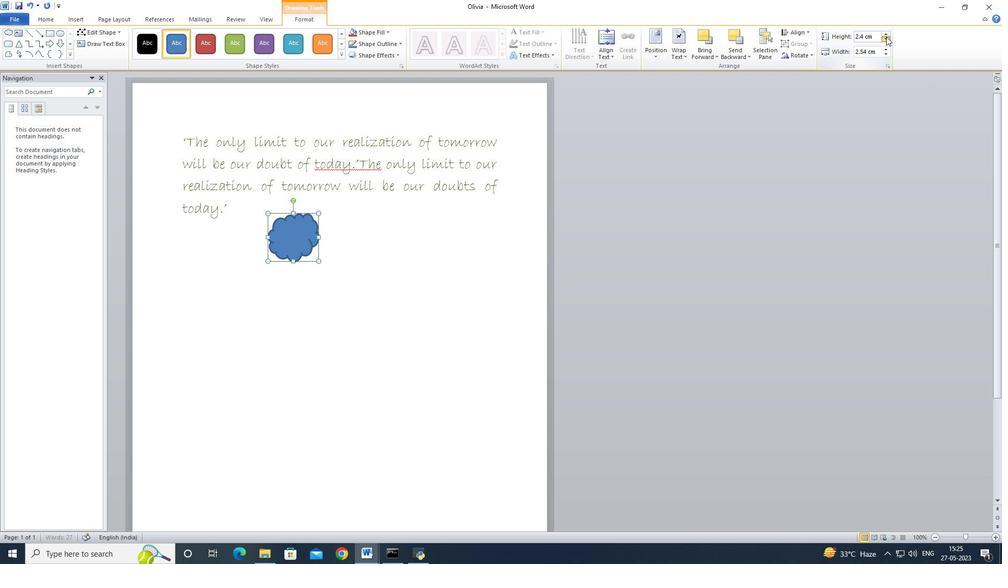 
Action: Mouse pressed left at (886, 36)
Screenshot: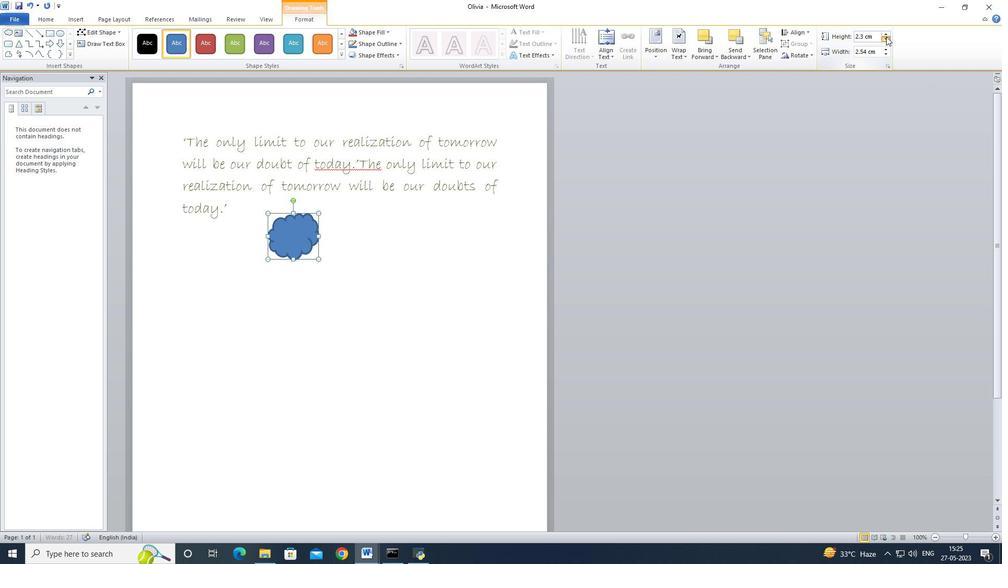 
Action: Mouse pressed left at (886, 36)
Screenshot: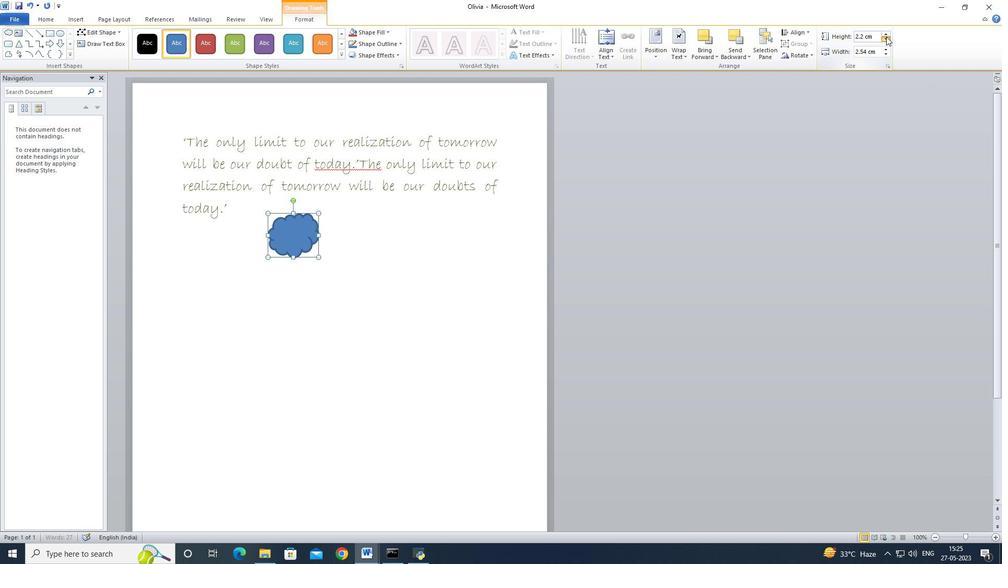 
Action: Mouse pressed left at (886, 36)
Screenshot: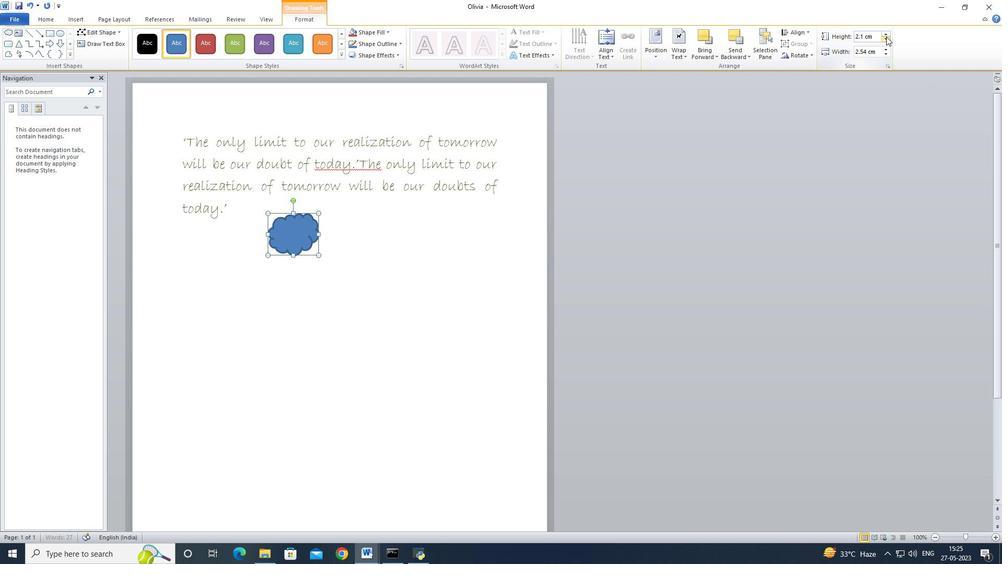 
Action: Mouse moved to (295, 236)
Screenshot: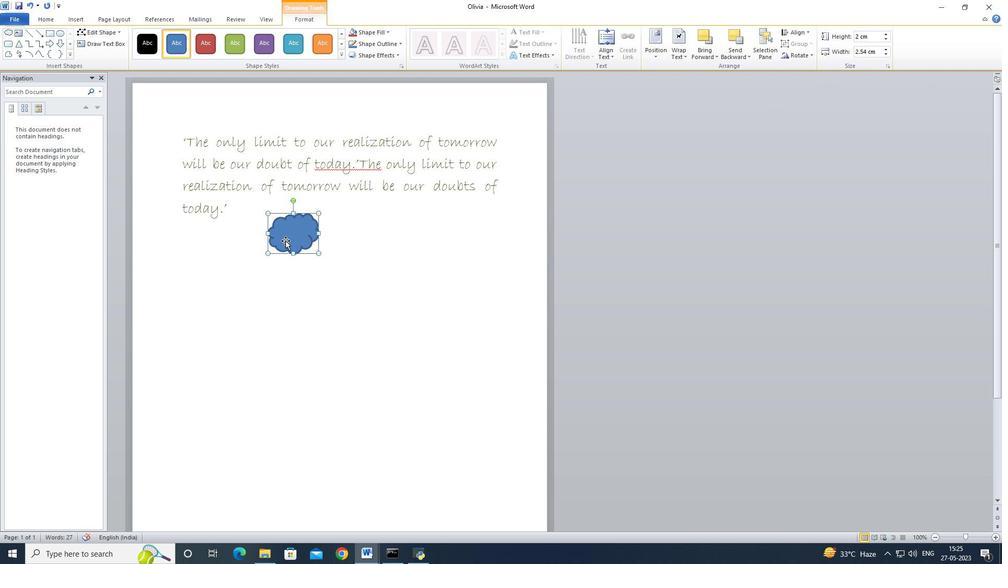 
Action: Mouse pressed left at (295, 236)
Screenshot: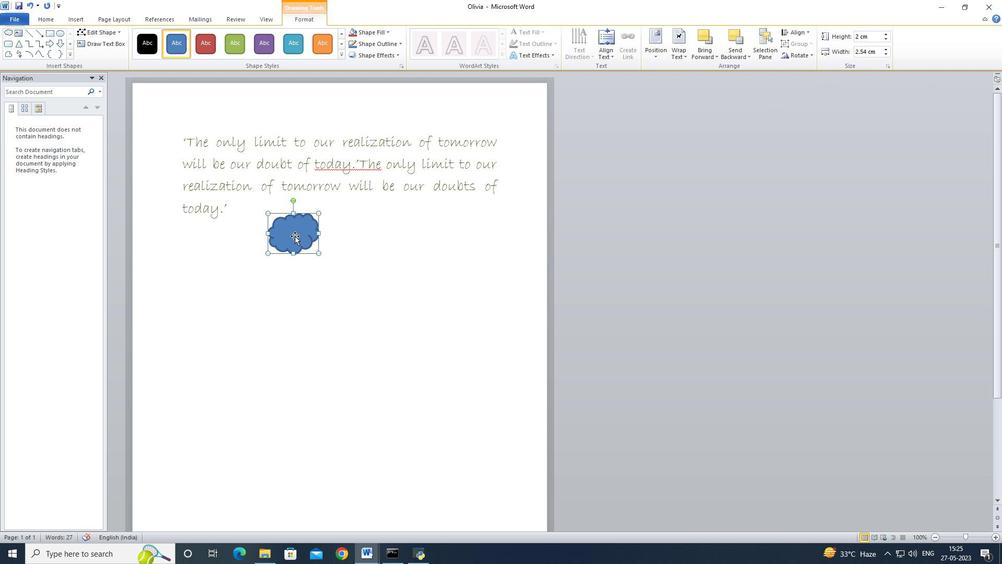 
Action: Mouse moved to (259, 214)
Screenshot: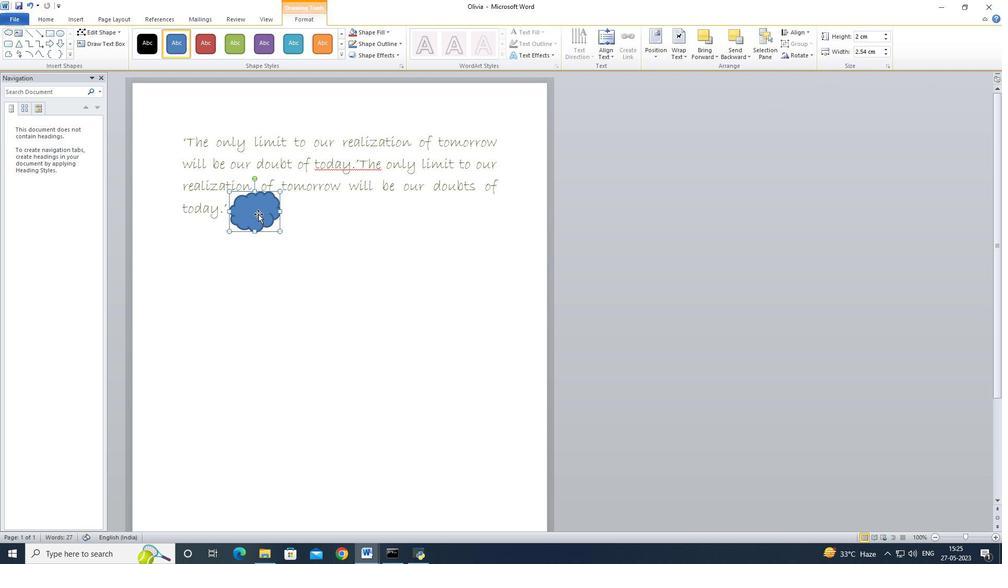 
Action: Mouse pressed left at (259, 214)
Screenshot: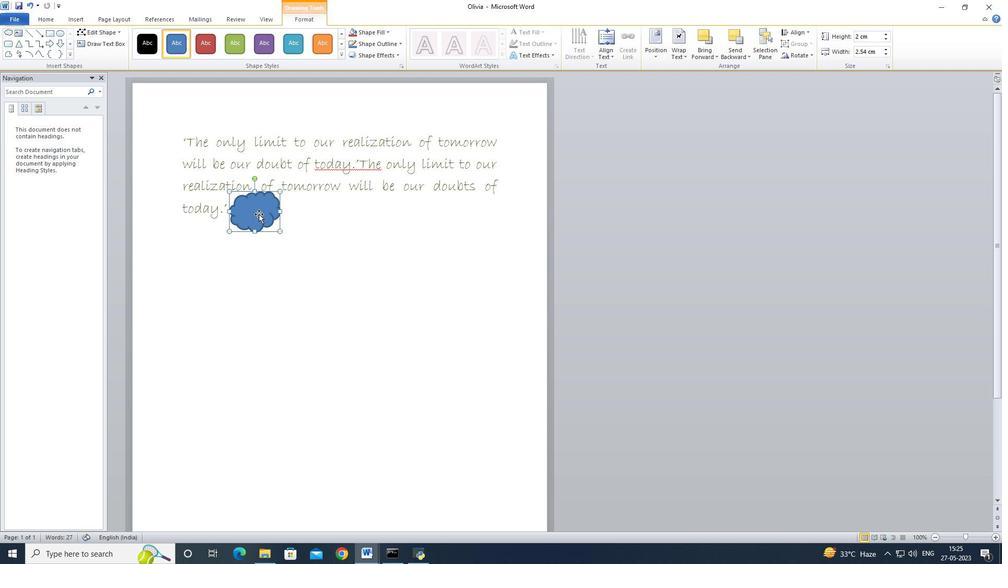 
Action: Mouse moved to (326, 221)
Screenshot: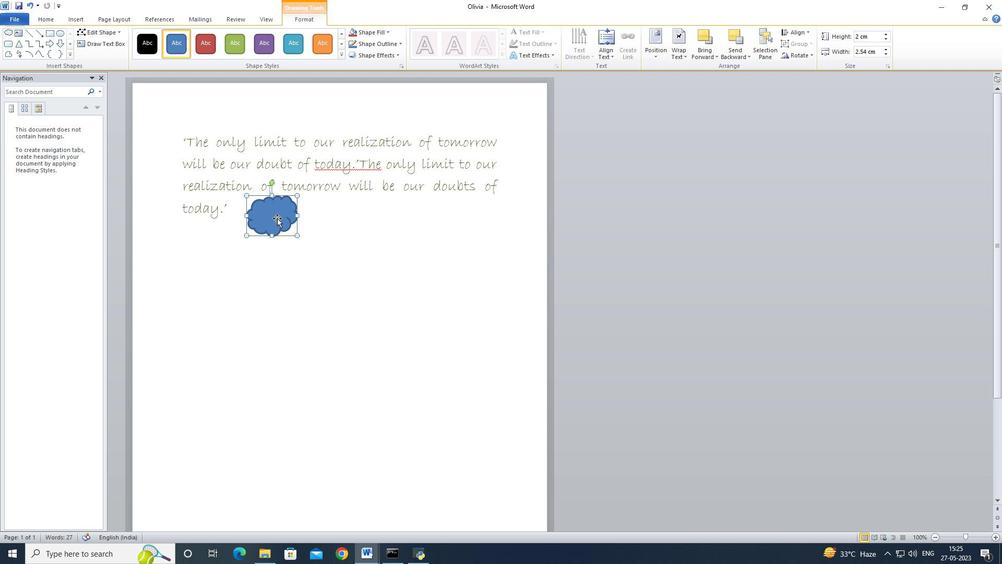 
Action: Mouse pressed left at (326, 221)
Screenshot: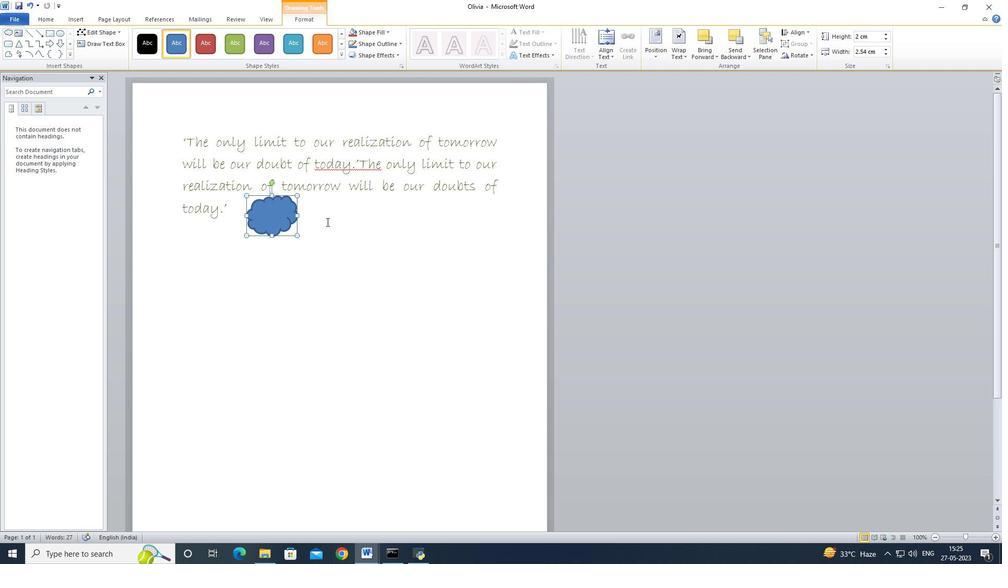 
Action: Mouse moved to (15, 16)
Screenshot: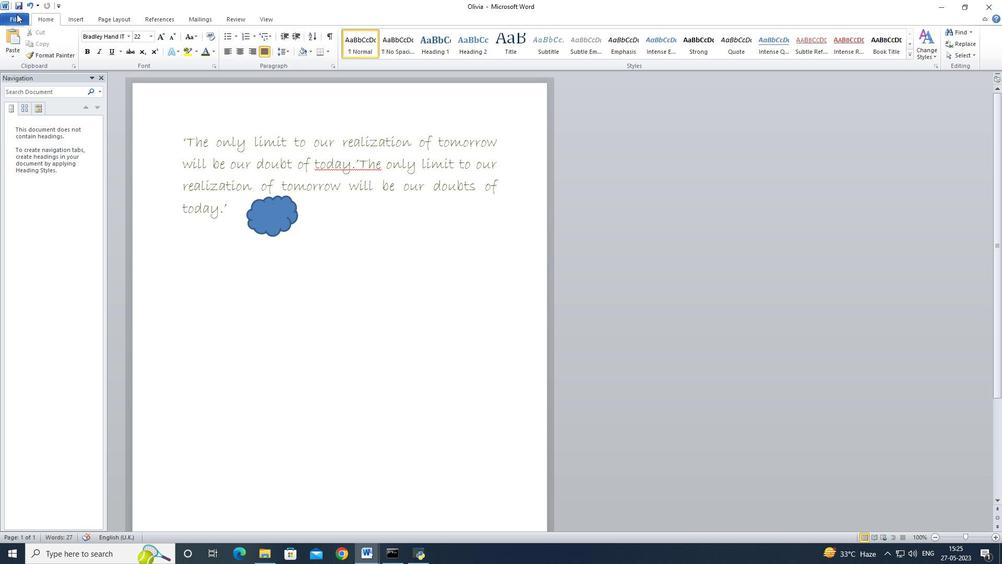 
Action: Mouse pressed left at (15, 16)
Screenshot: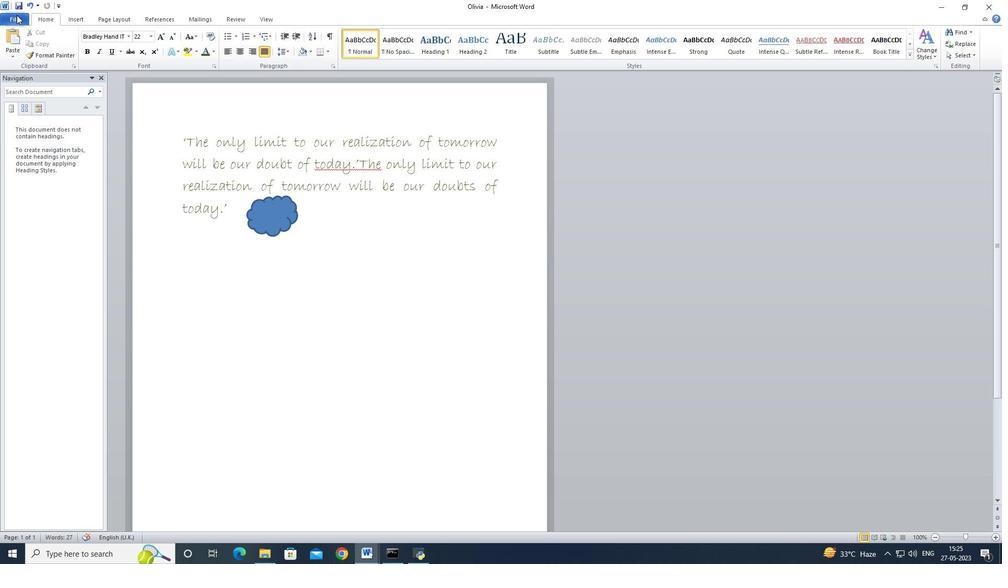 
Action: Mouse moved to (39, 40)
Screenshot: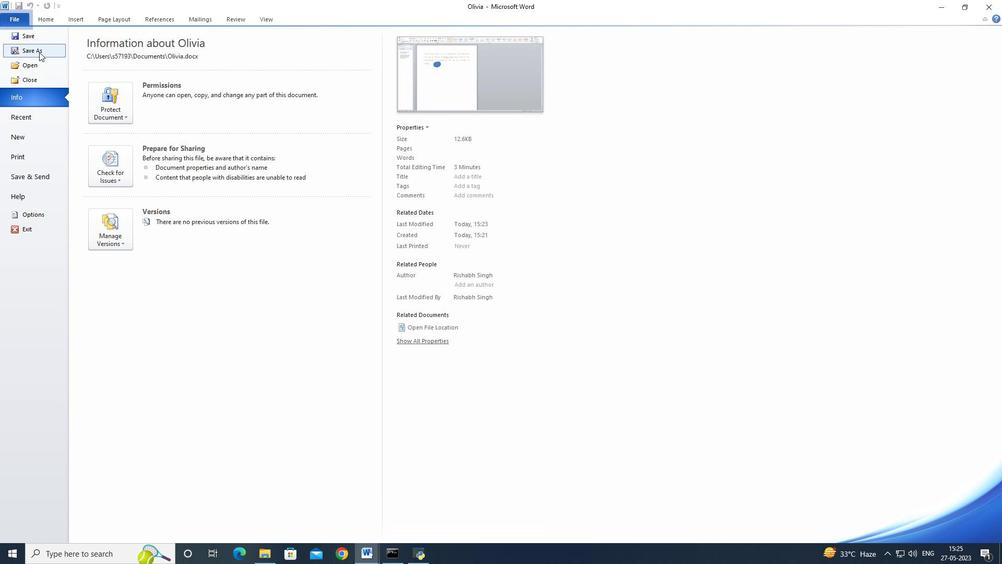 
Action: Mouse pressed left at (39, 40)
Screenshot: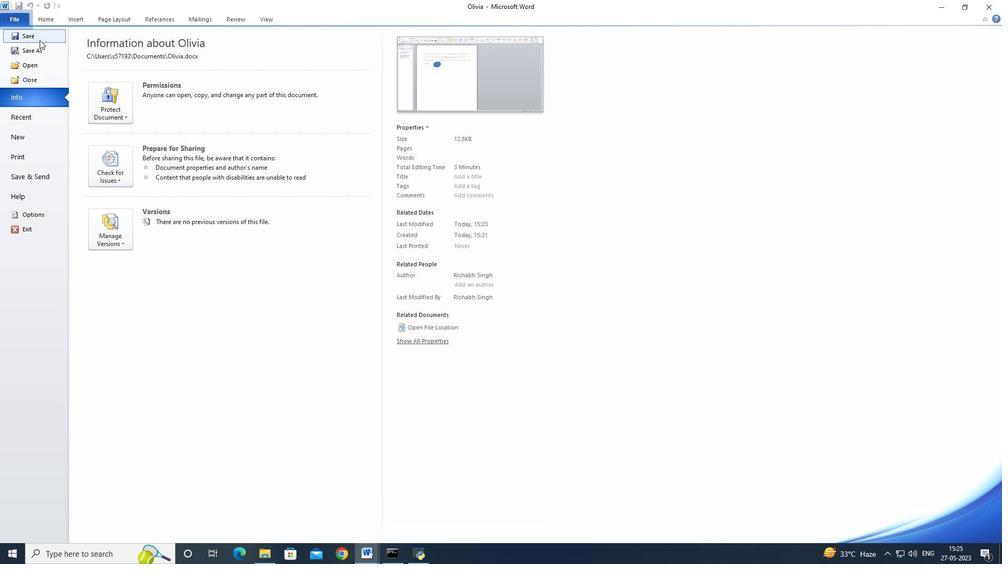 
Action: Mouse moved to (38, 40)
Screenshot: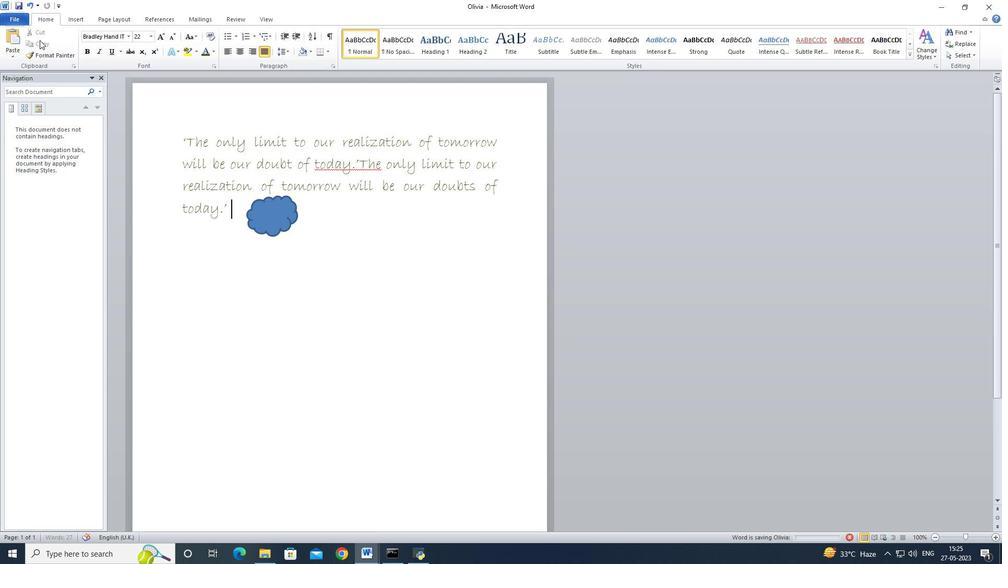 
